 Task: Find a one-way flight from Augusta to Jacksonville for 2 adults in First class on May 3, and apply filters for price, time, and airlines.
Action: Mouse moved to (384, 344)
Screenshot: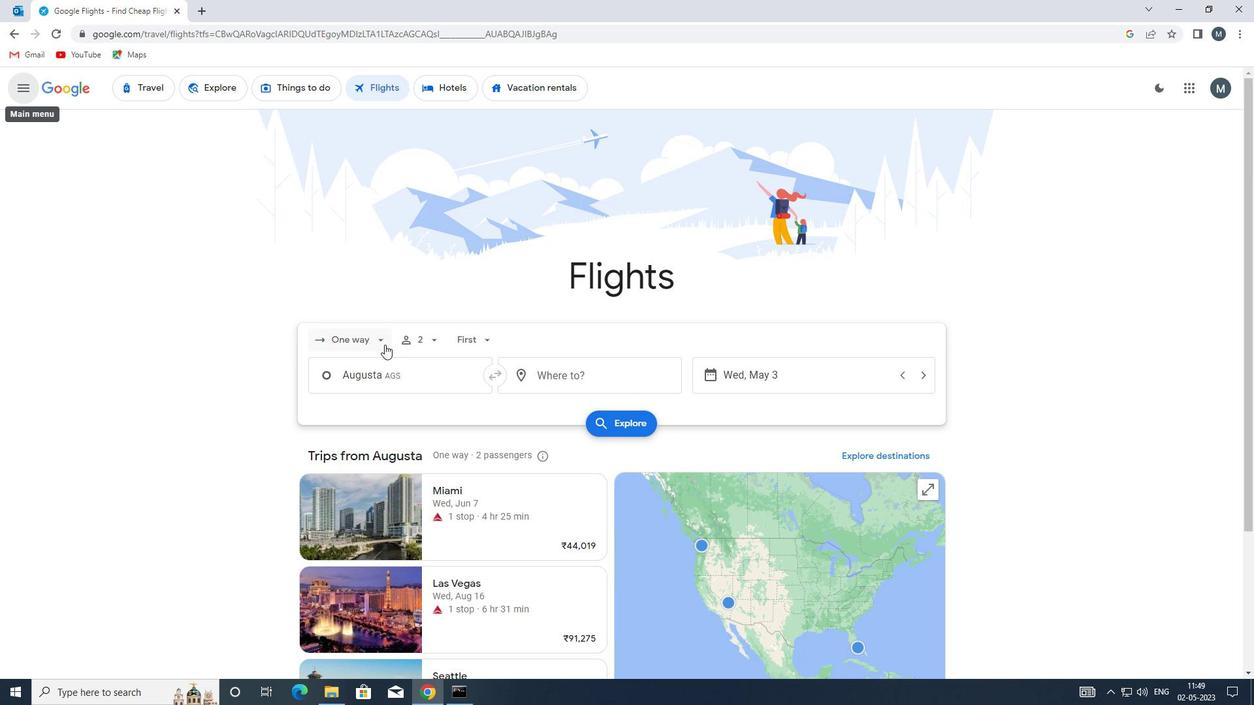 
Action: Mouse pressed left at (384, 344)
Screenshot: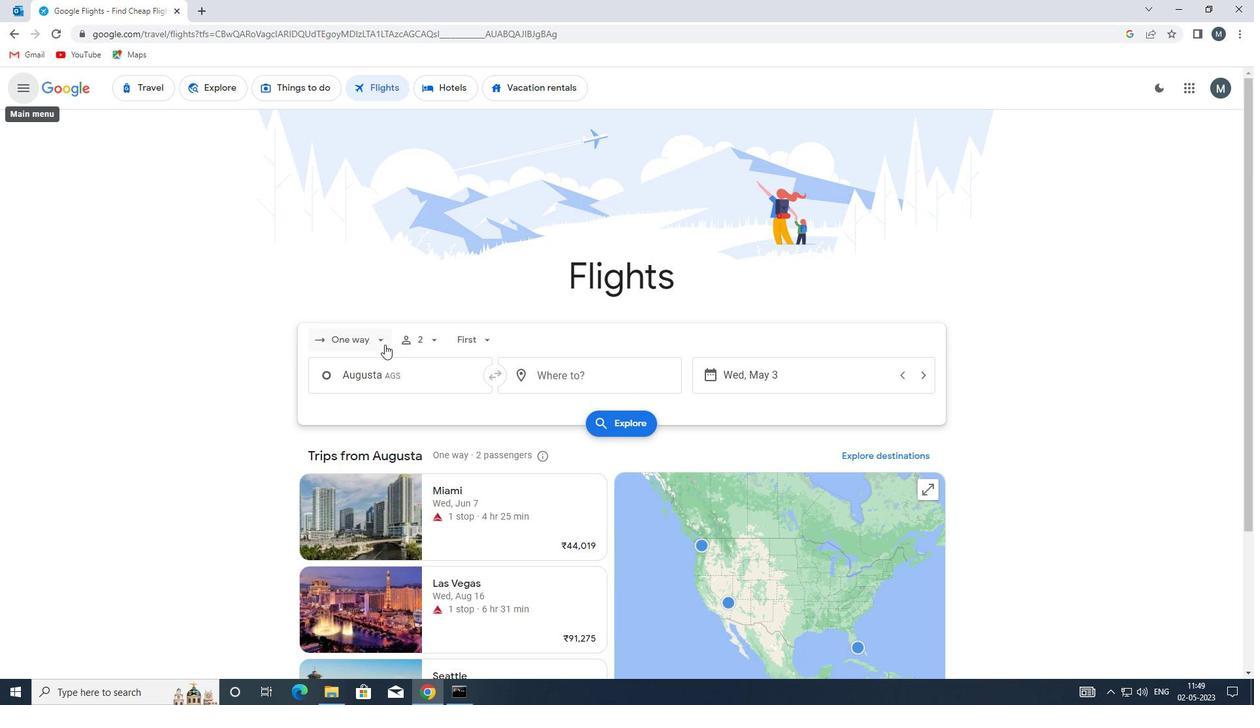 
Action: Mouse moved to (392, 403)
Screenshot: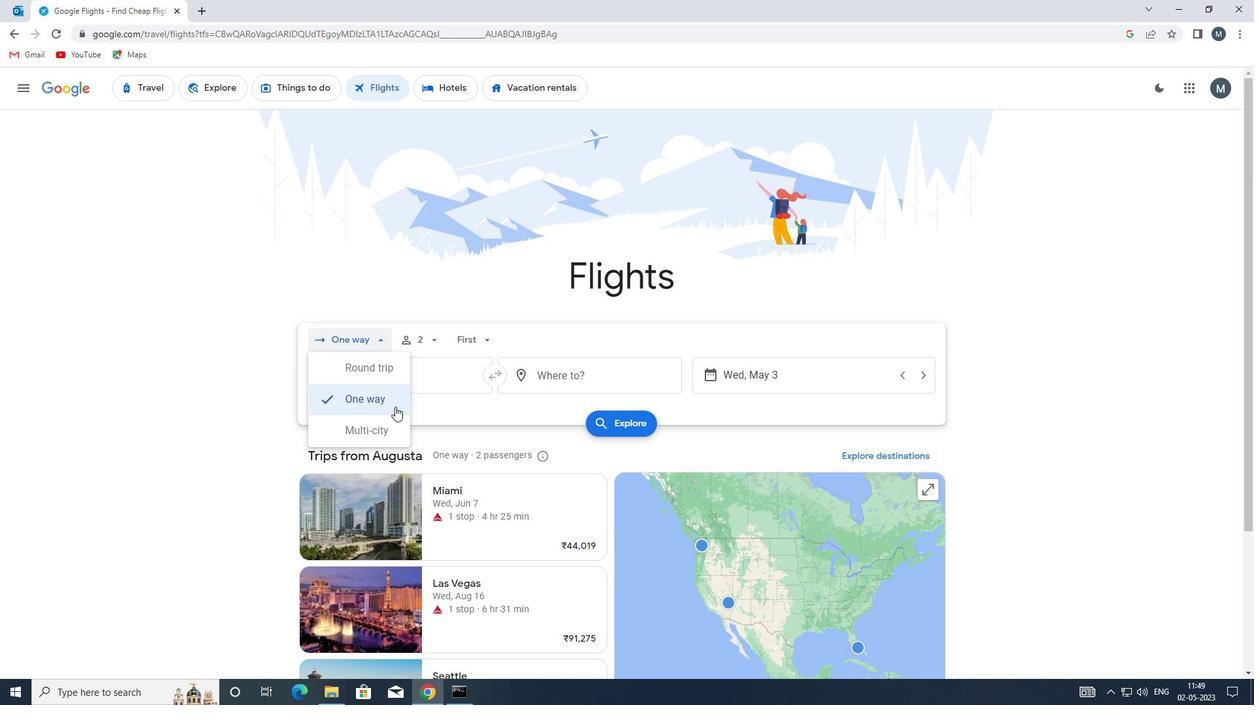 
Action: Mouse pressed left at (392, 403)
Screenshot: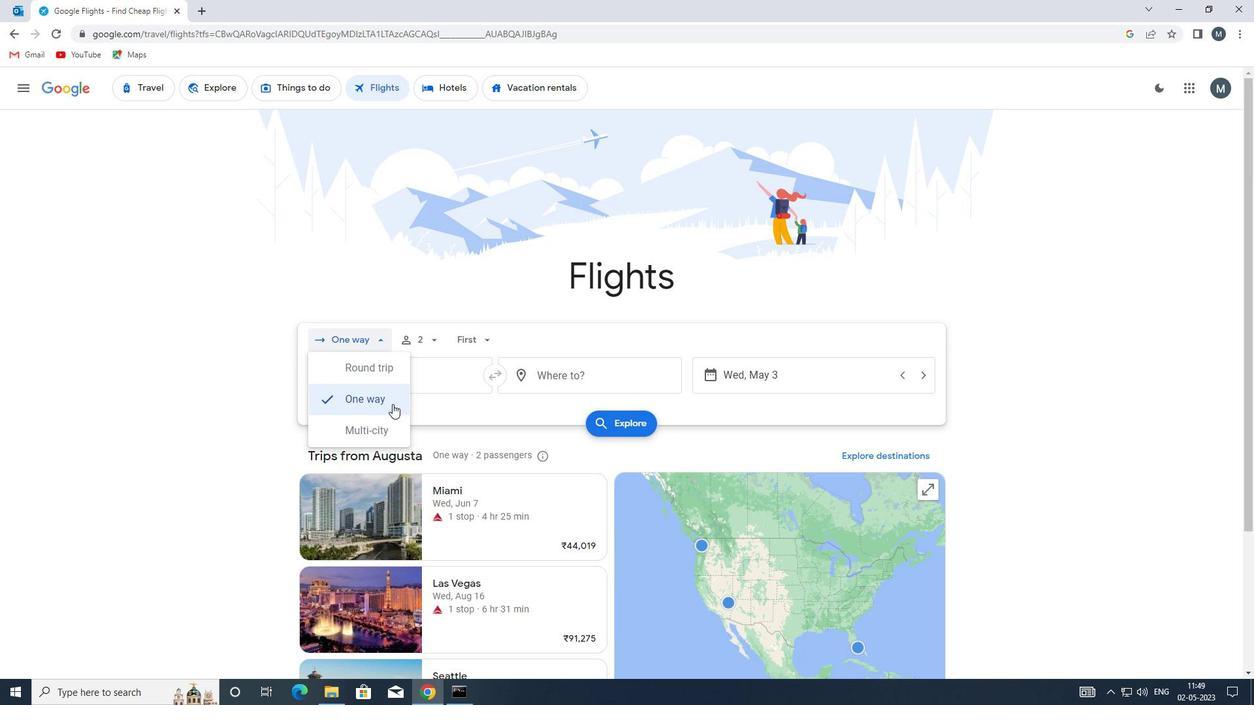 
Action: Mouse moved to (426, 344)
Screenshot: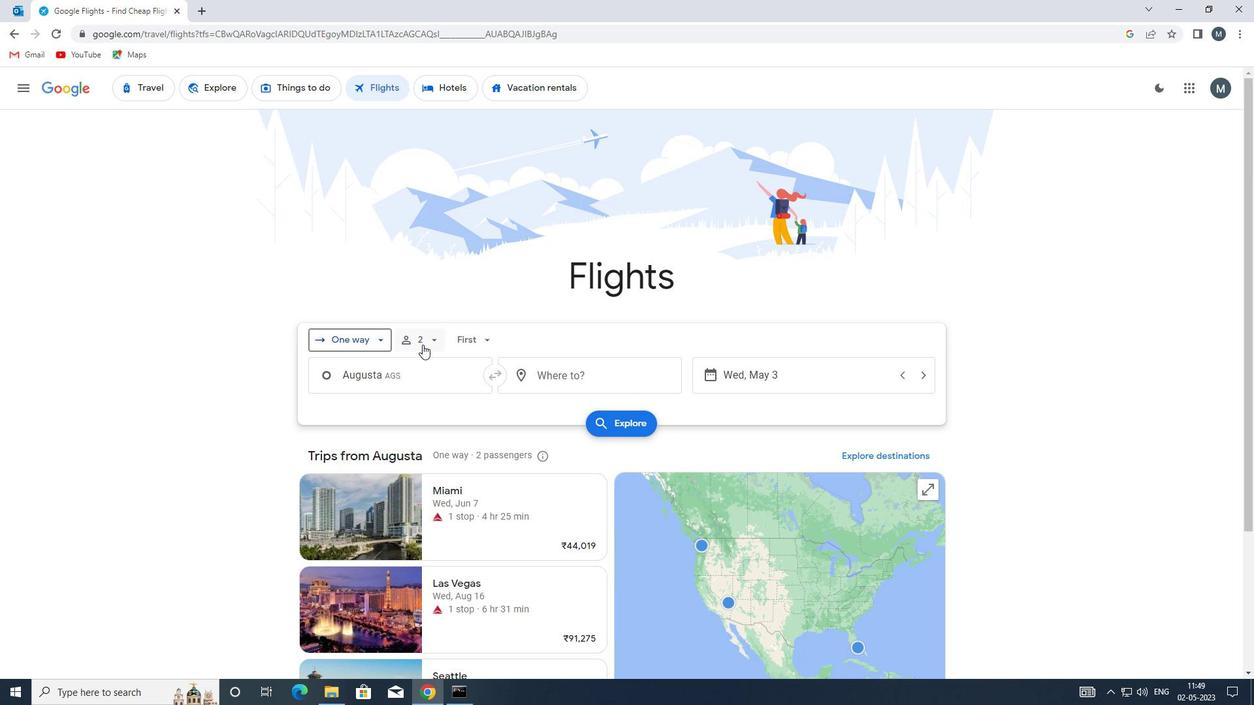 
Action: Mouse pressed left at (426, 344)
Screenshot: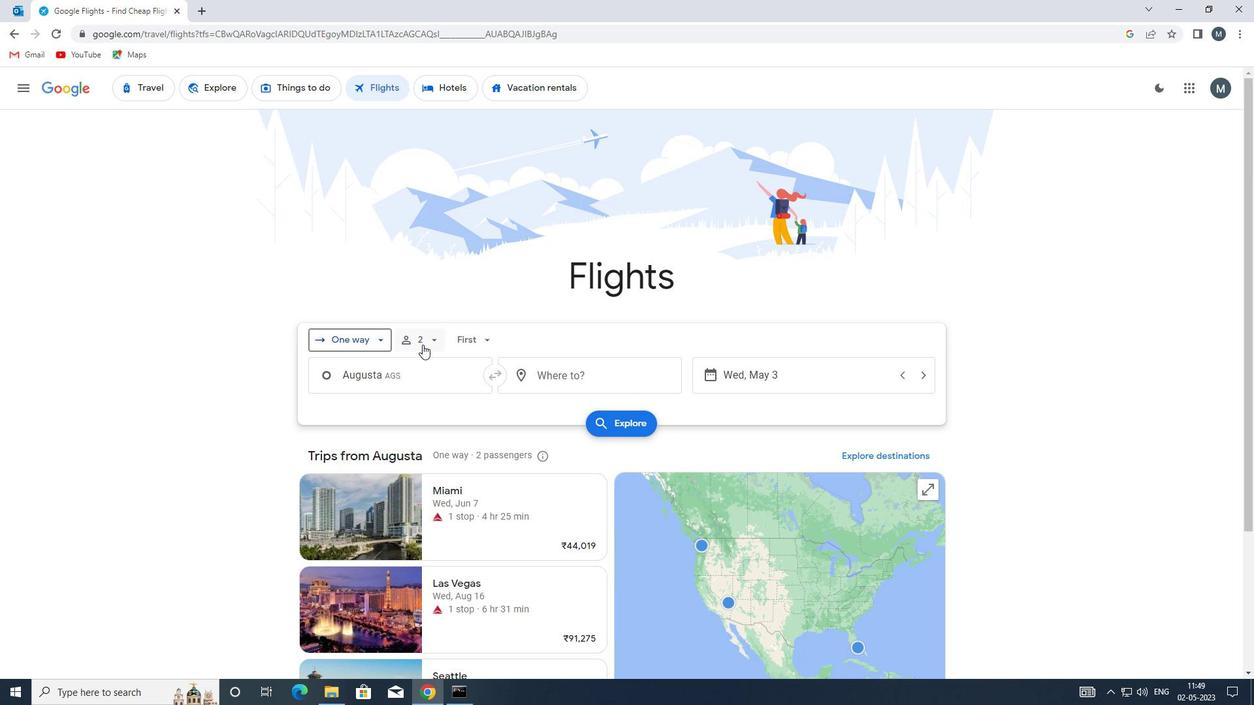 
Action: Mouse moved to (532, 376)
Screenshot: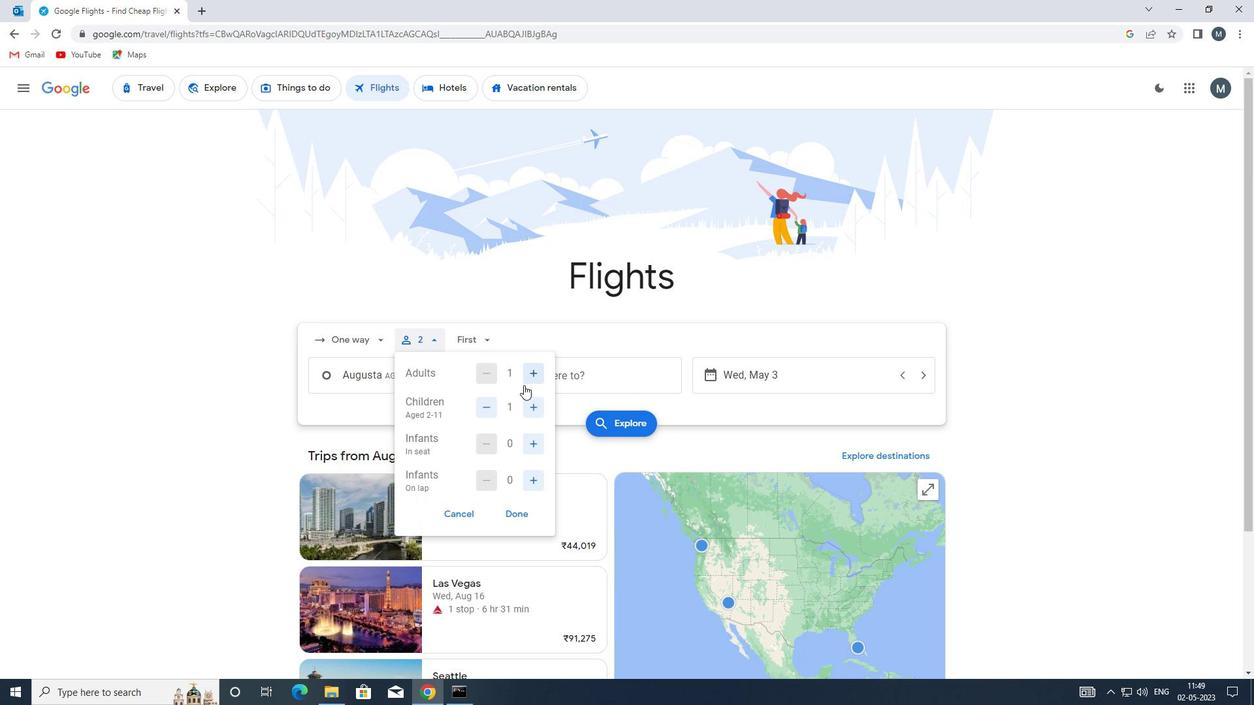 
Action: Mouse pressed left at (532, 376)
Screenshot: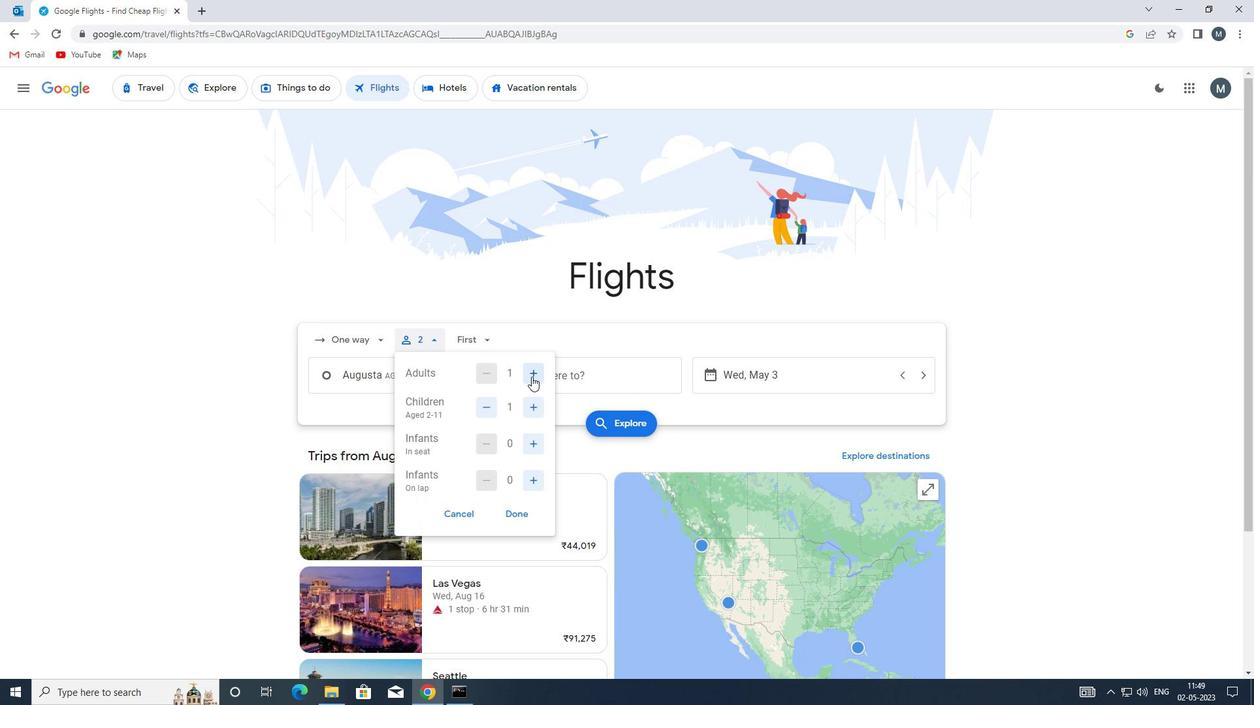 
Action: Mouse moved to (537, 409)
Screenshot: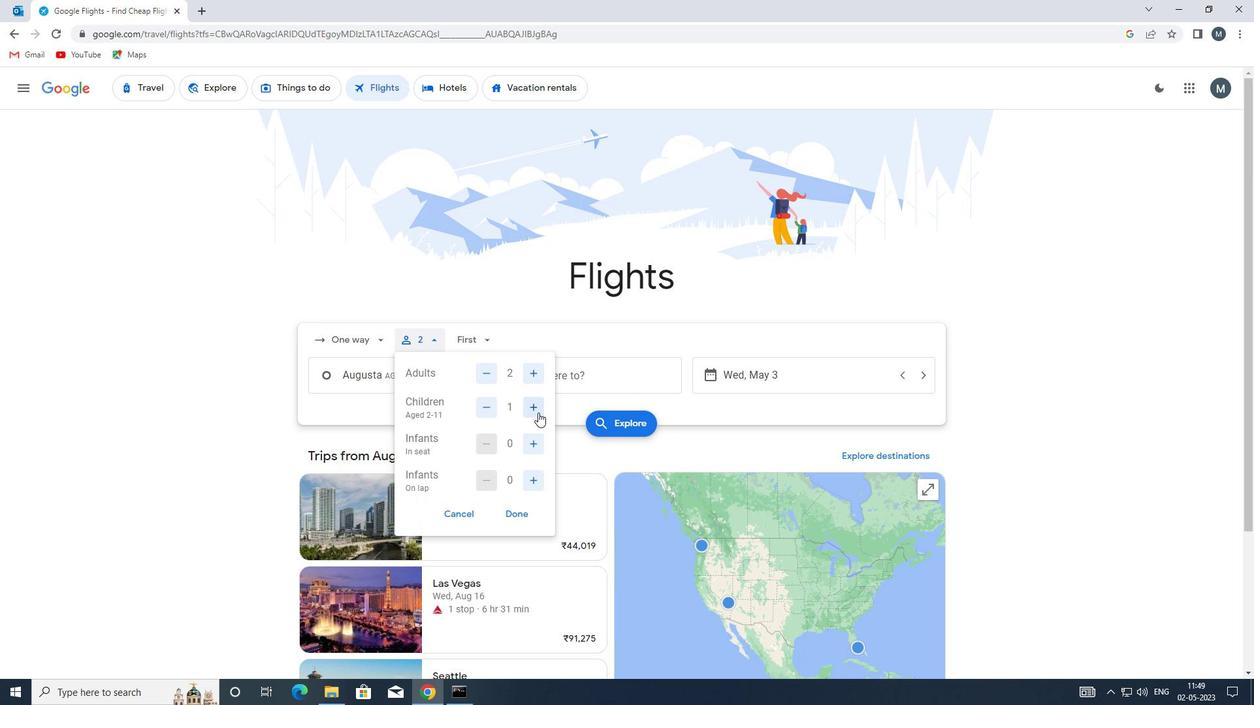 
Action: Mouse pressed left at (537, 409)
Screenshot: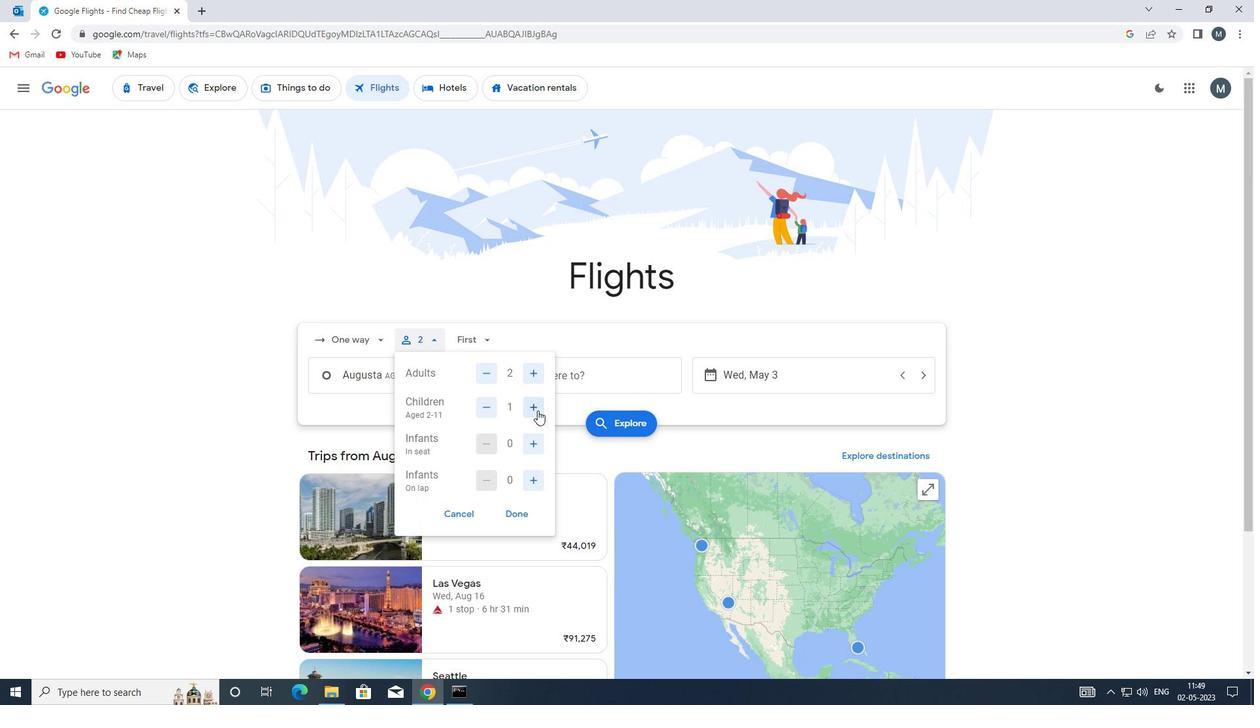 
Action: Mouse pressed left at (537, 409)
Screenshot: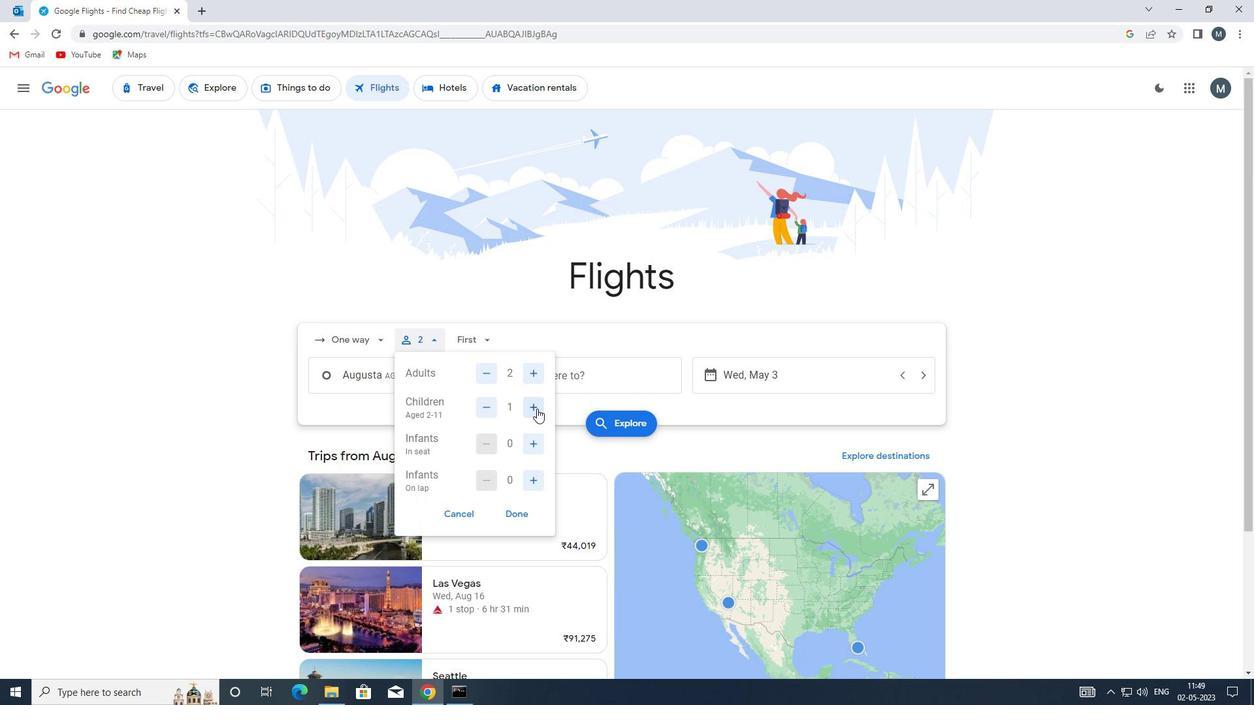 
Action: Mouse pressed left at (537, 409)
Screenshot: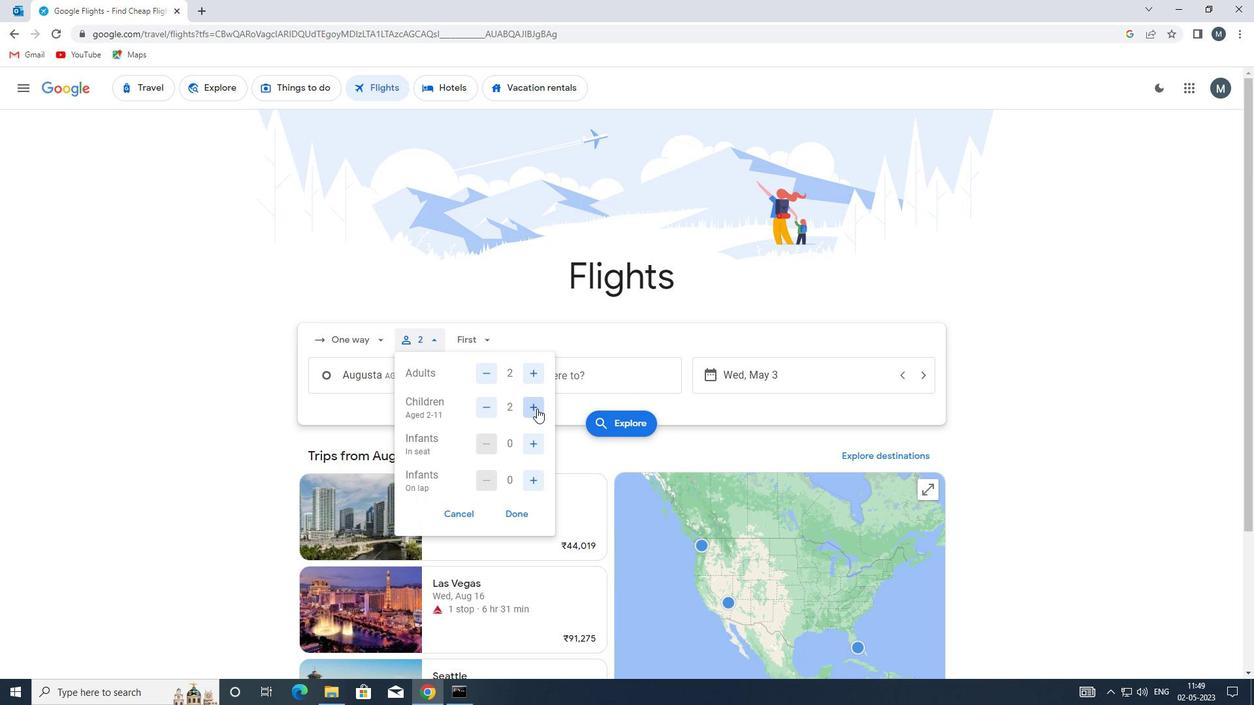 
Action: Mouse moved to (533, 480)
Screenshot: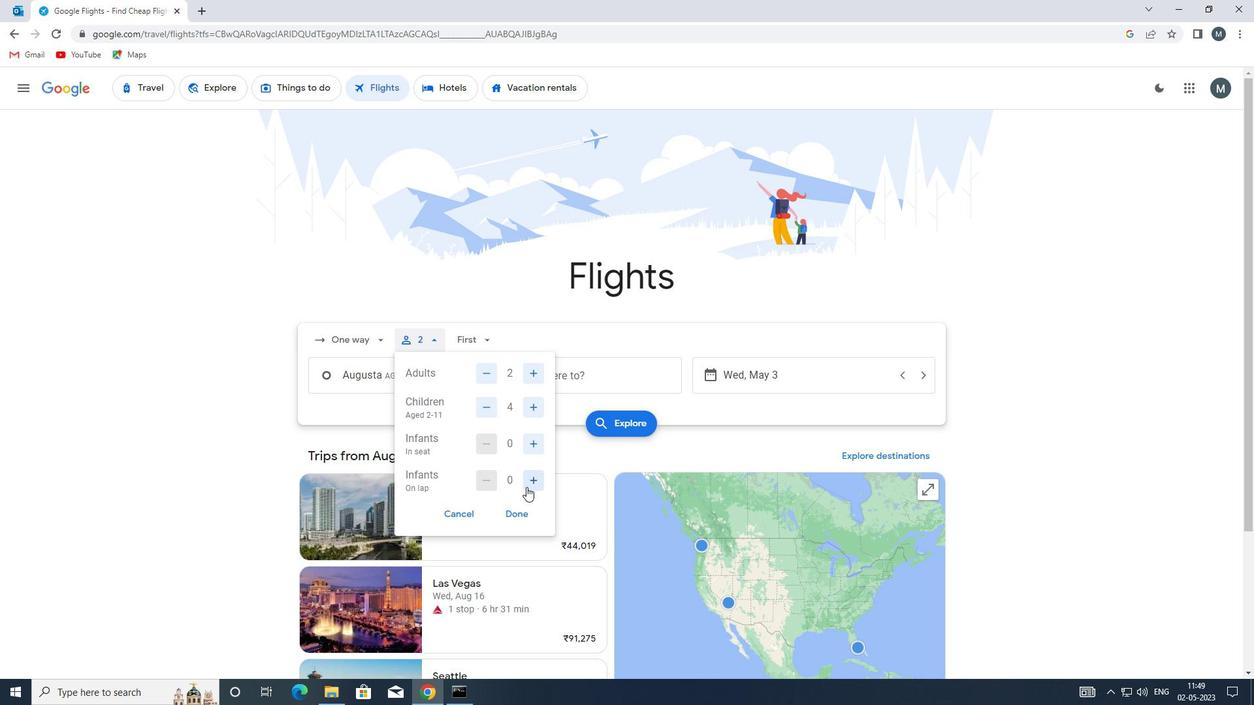 
Action: Mouse pressed left at (533, 480)
Screenshot: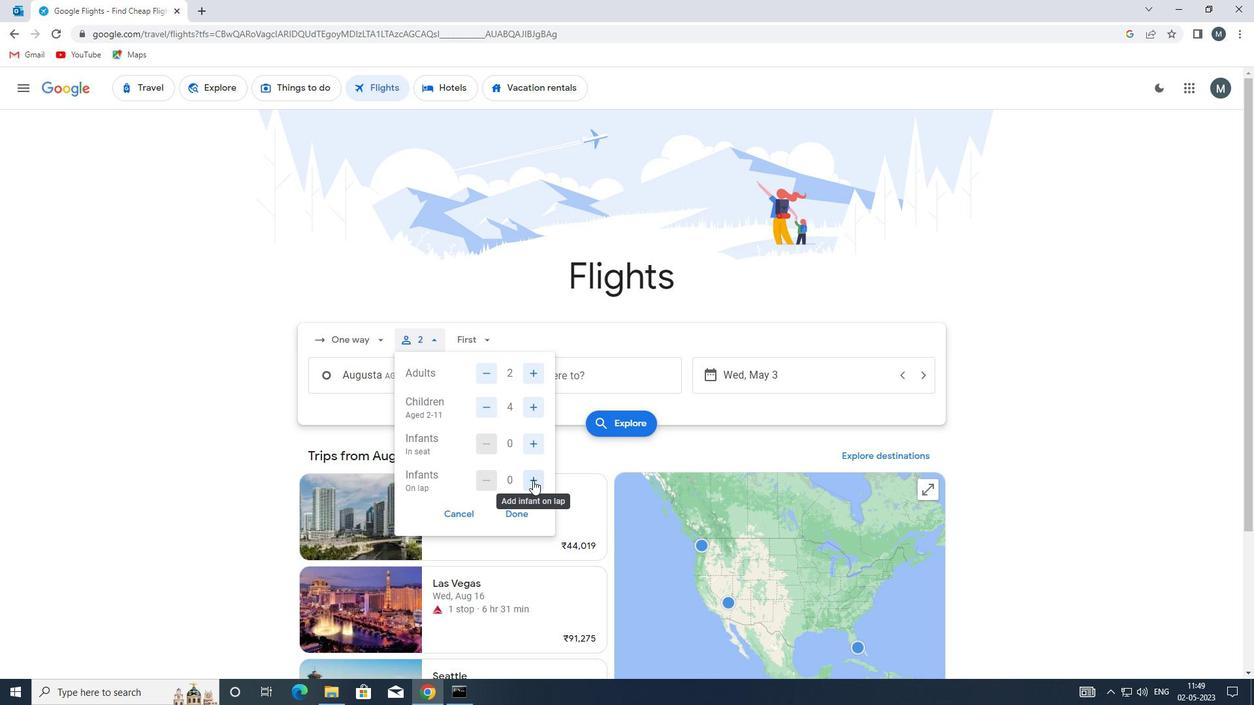 
Action: Mouse moved to (518, 514)
Screenshot: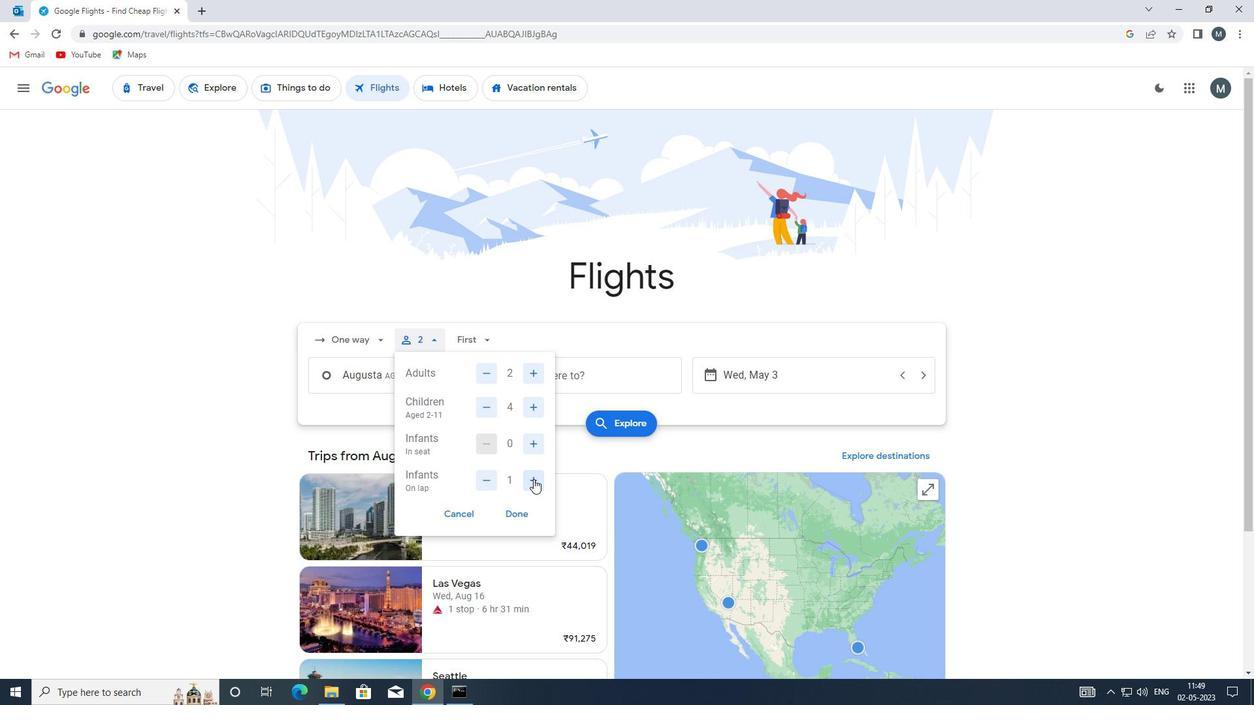 
Action: Mouse pressed left at (518, 514)
Screenshot: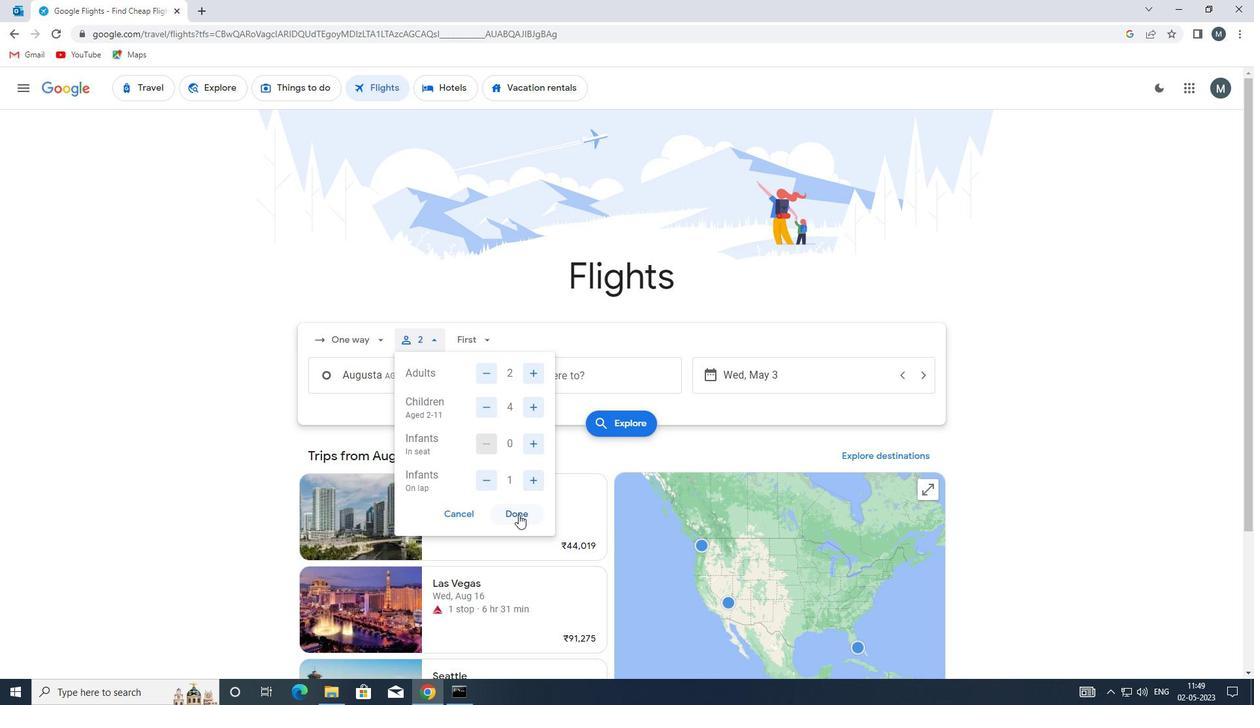 
Action: Mouse moved to (474, 334)
Screenshot: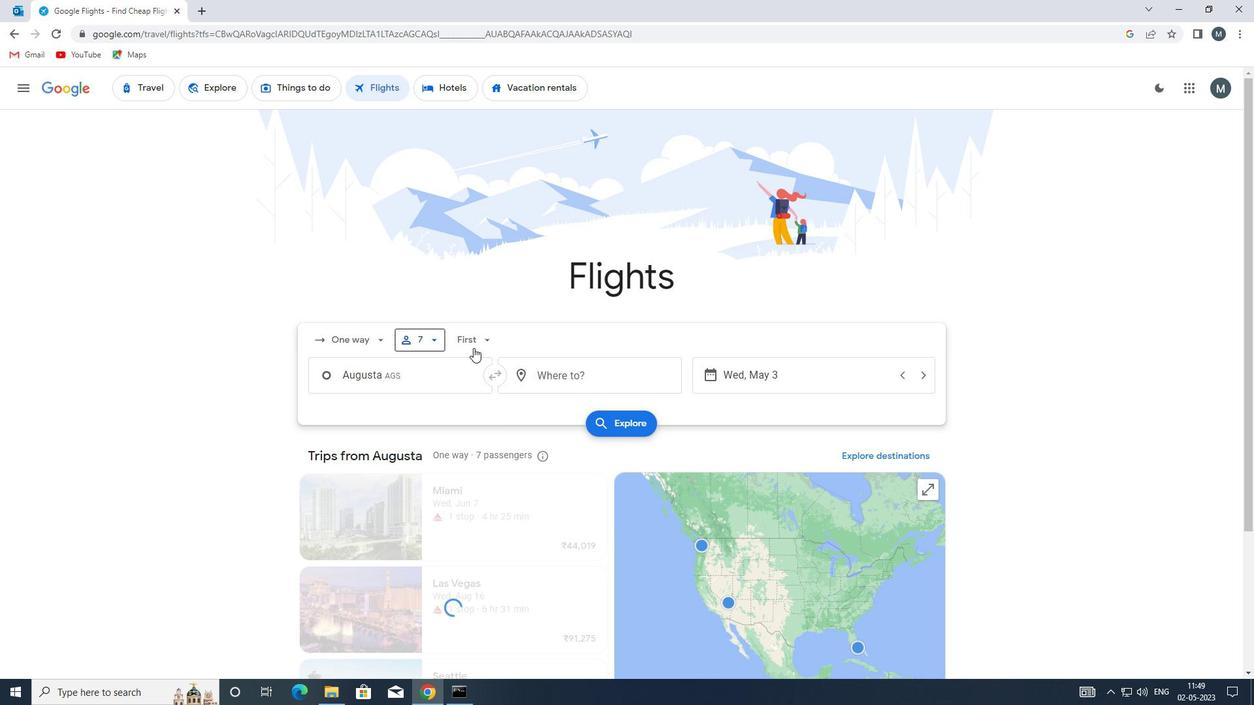 
Action: Mouse pressed left at (474, 334)
Screenshot: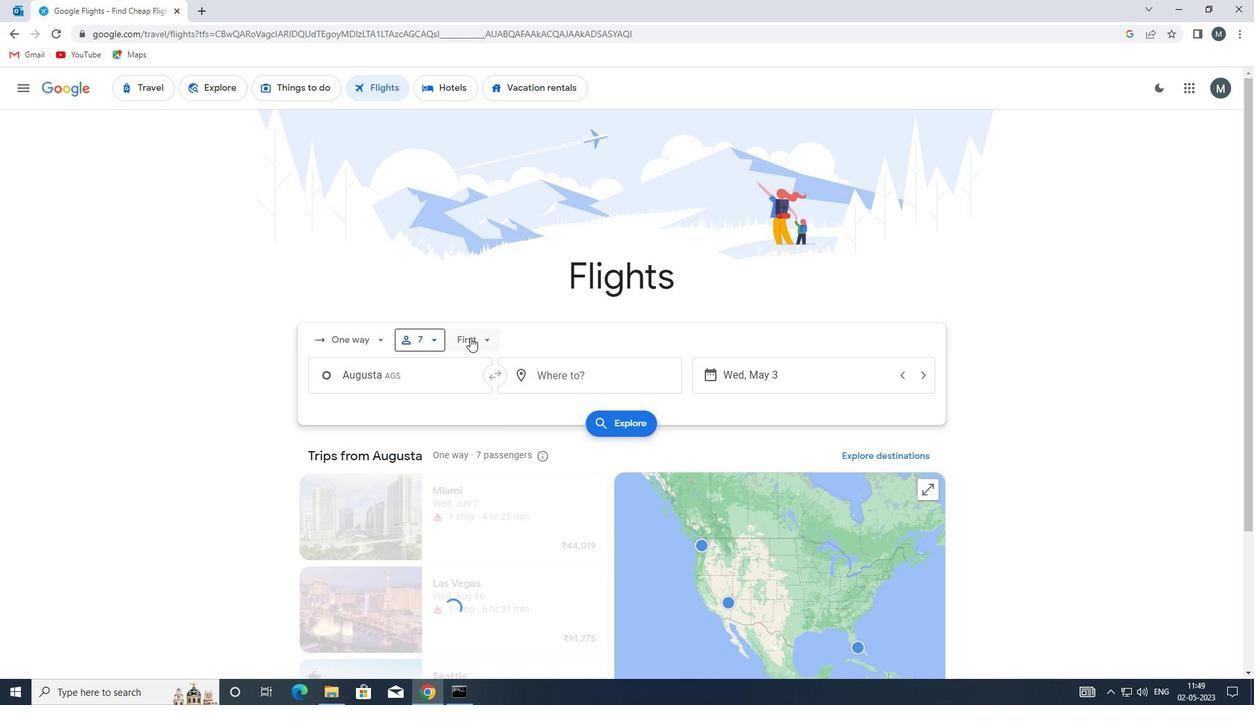 
Action: Mouse moved to (497, 435)
Screenshot: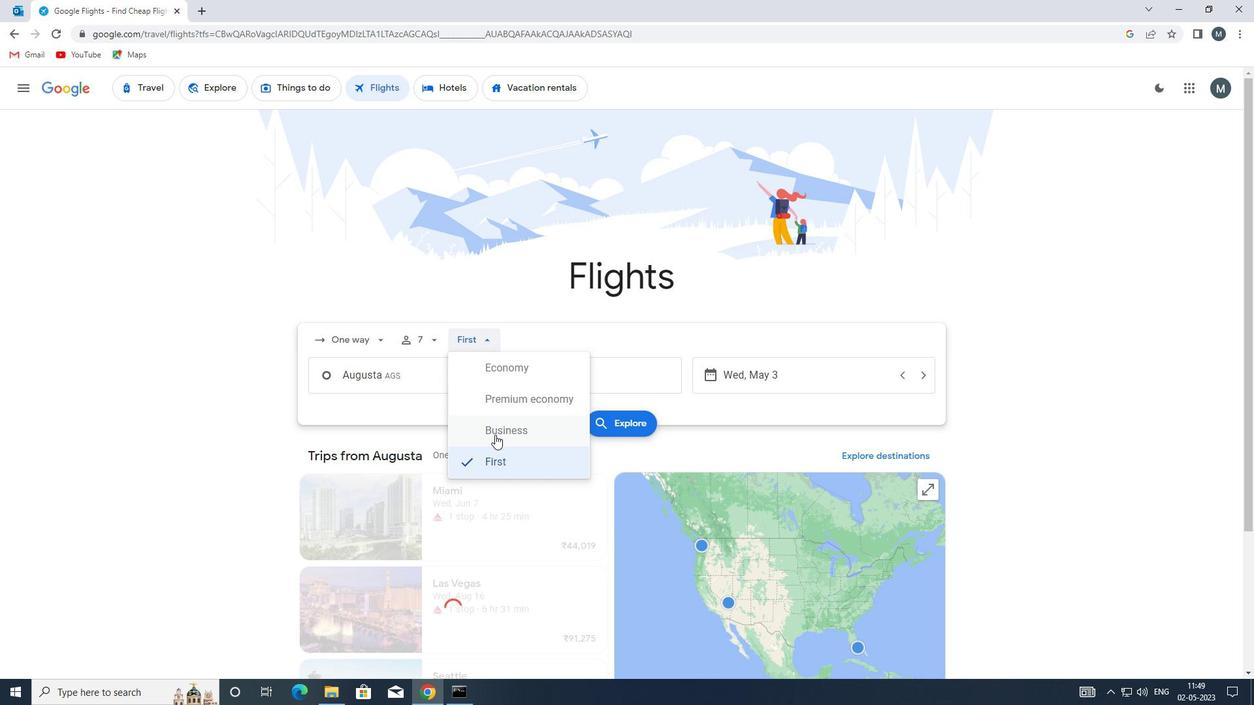 
Action: Mouse pressed left at (497, 435)
Screenshot: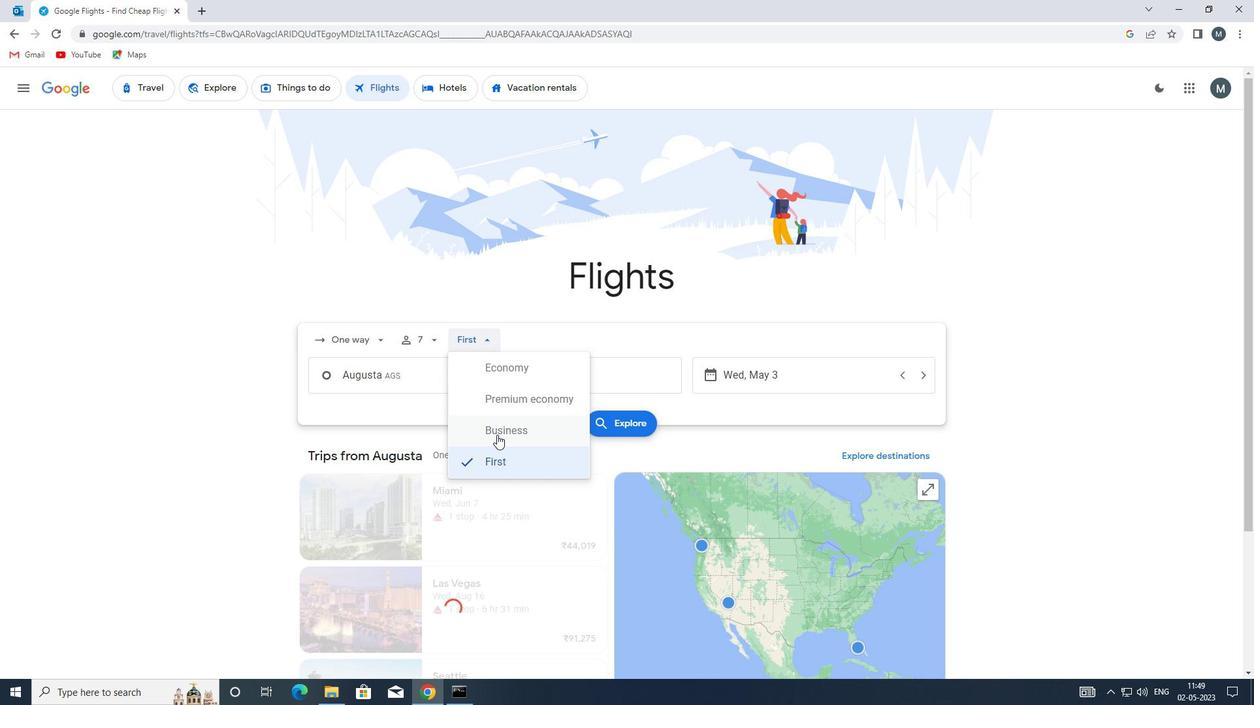
Action: Mouse moved to (423, 376)
Screenshot: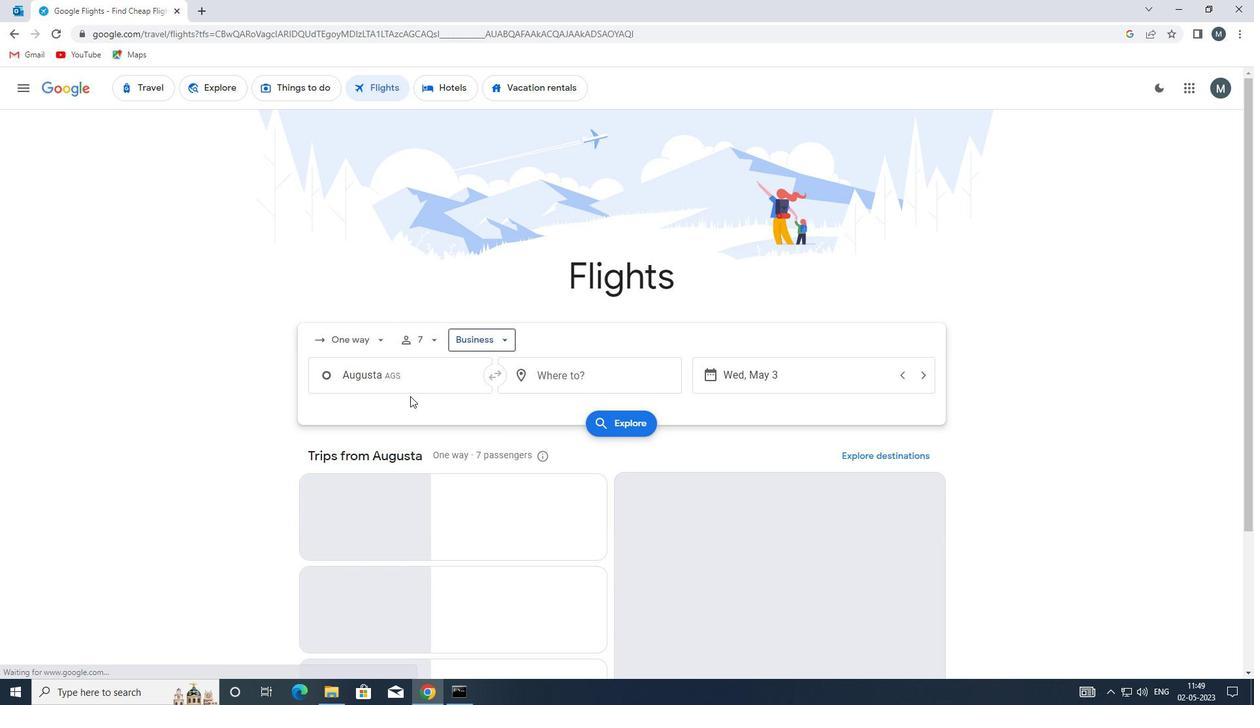 
Action: Mouse pressed left at (423, 376)
Screenshot: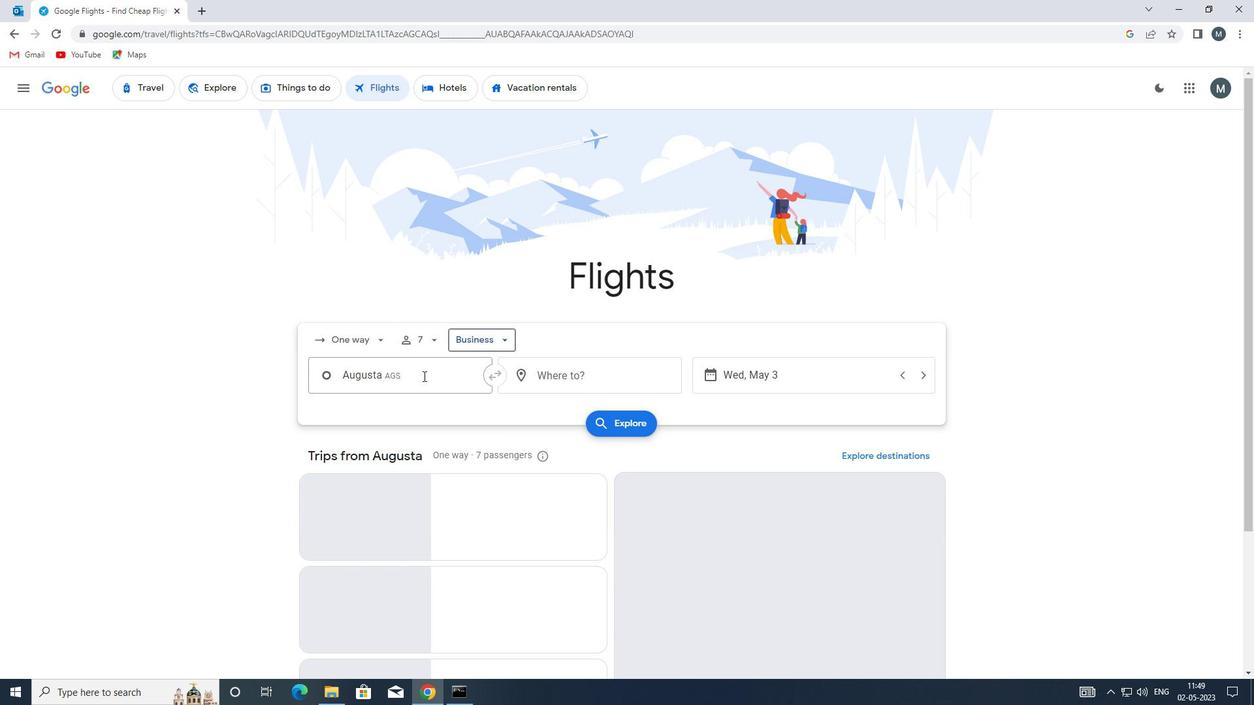 
Action: Key pressed <Key.enter>
Screenshot: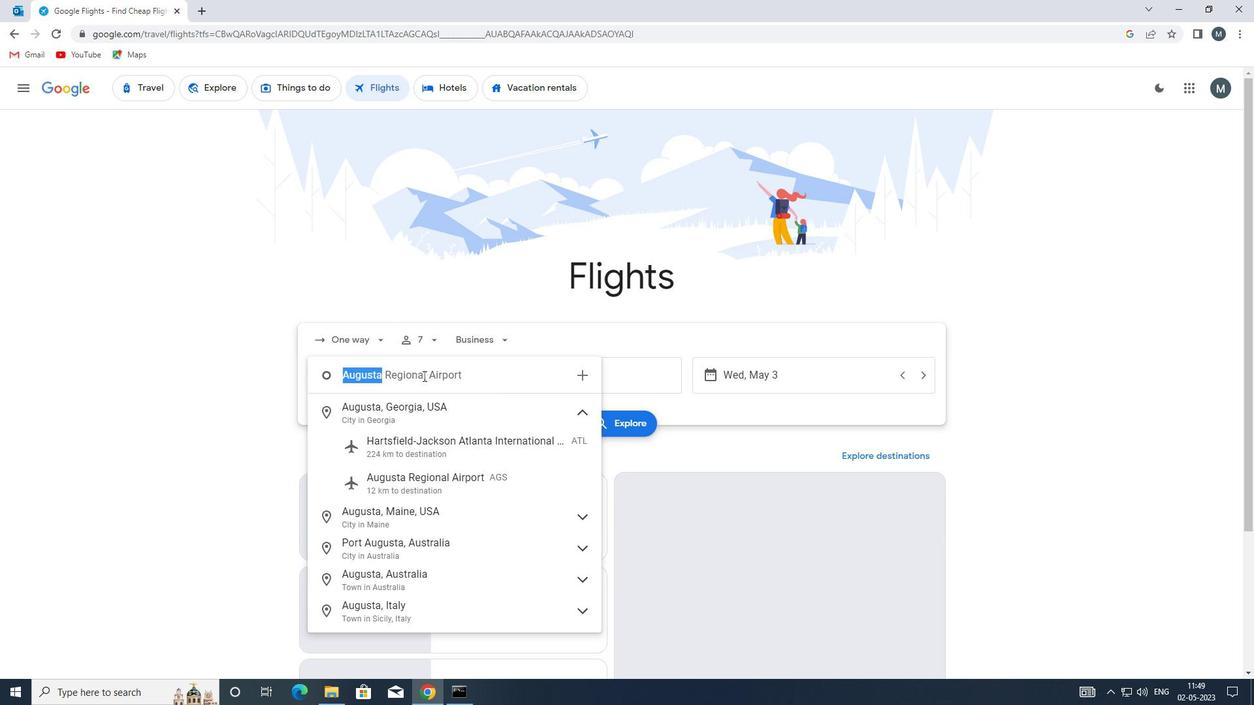 
Action: Mouse moved to (548, 382)
Screenshot: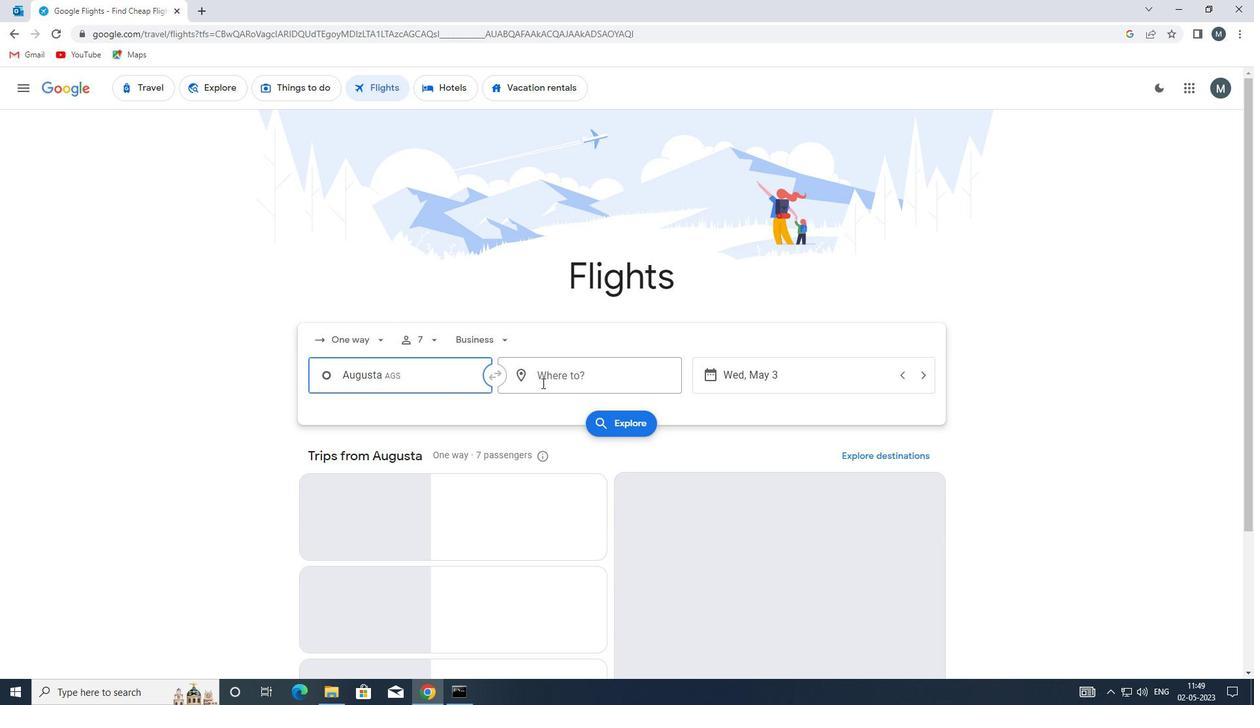 
Action: Mouse pressed left at (548, 382)
Screenshot: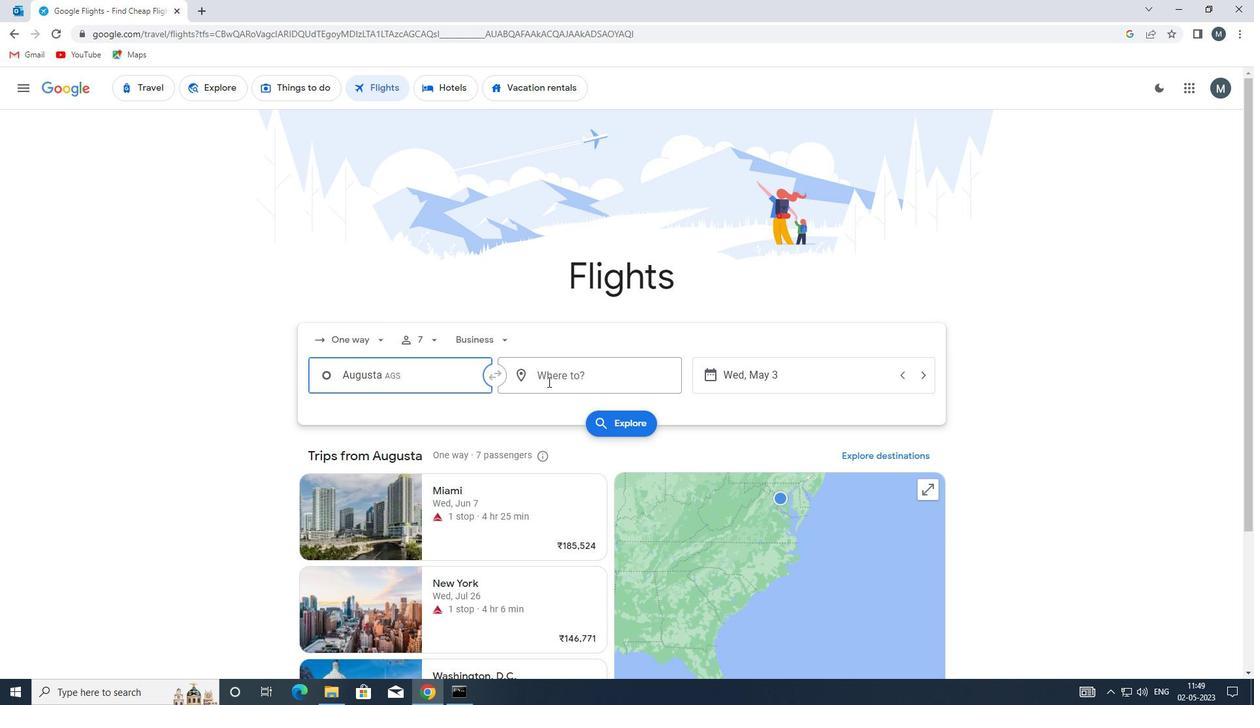 
Action: Mouse moved to (548, 380)
Screenshot: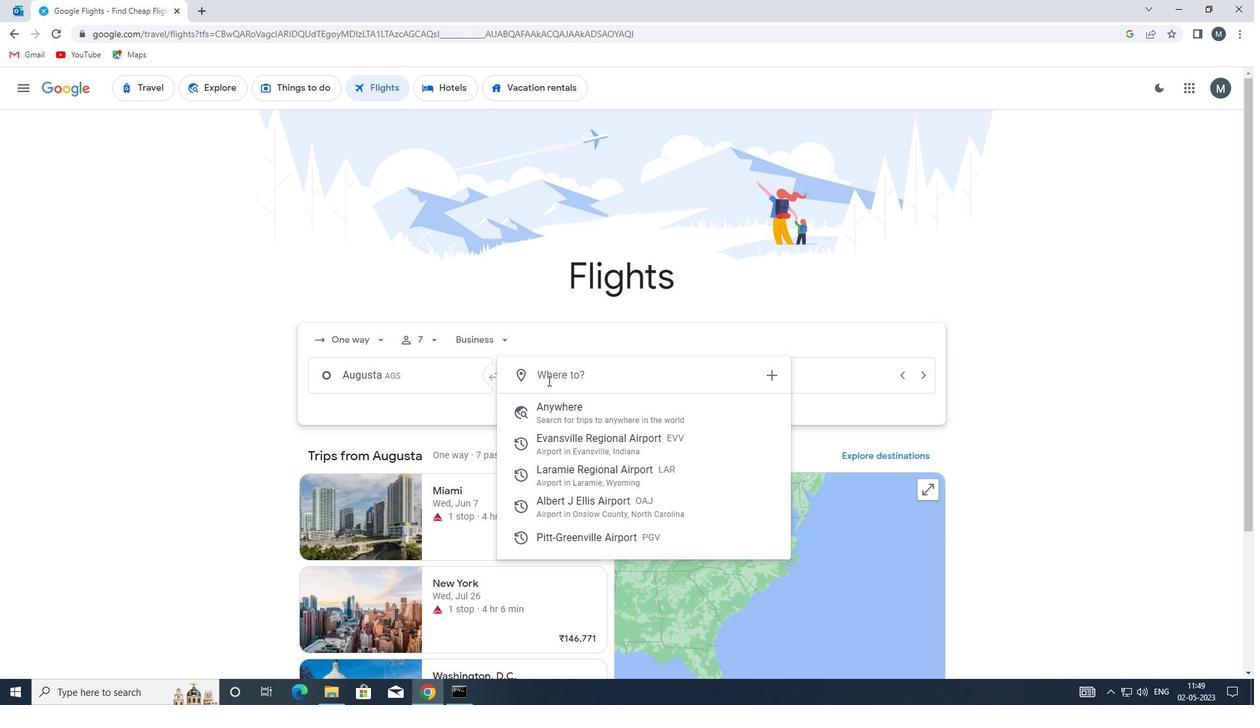 
Action: Key pressed oaj
Screenshot: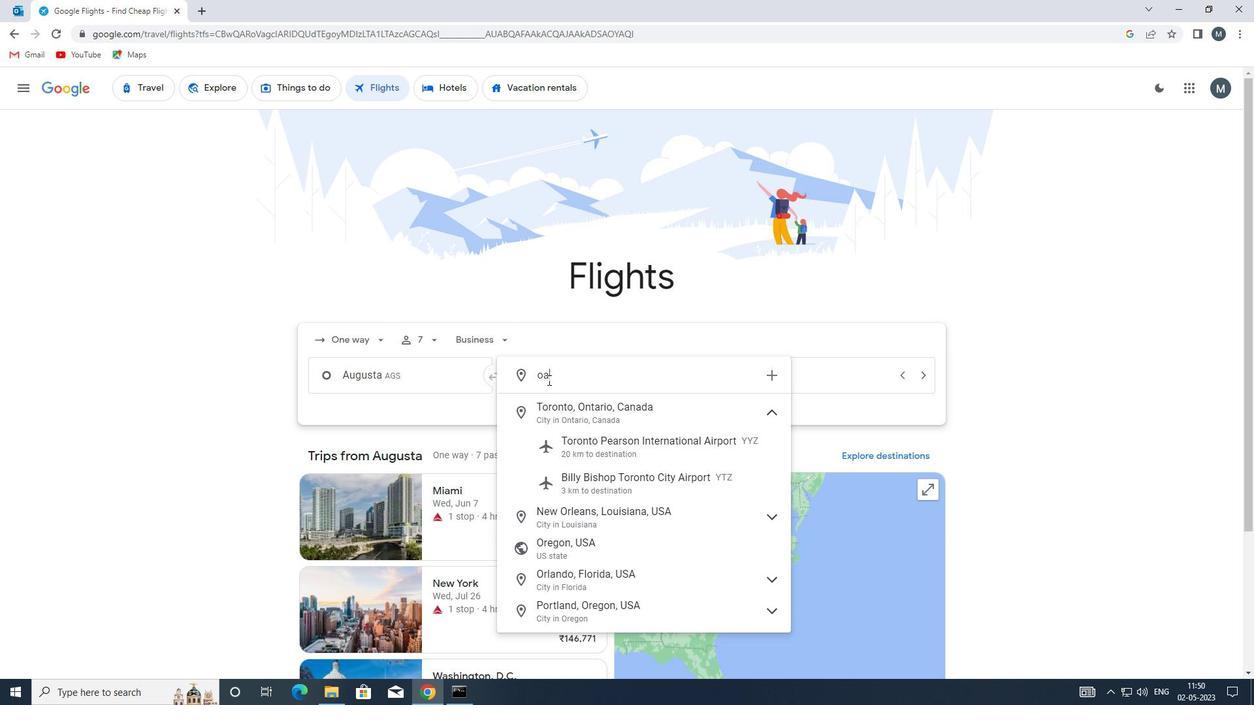 
Action: Mouse moved to (577, 412)
Screenshot: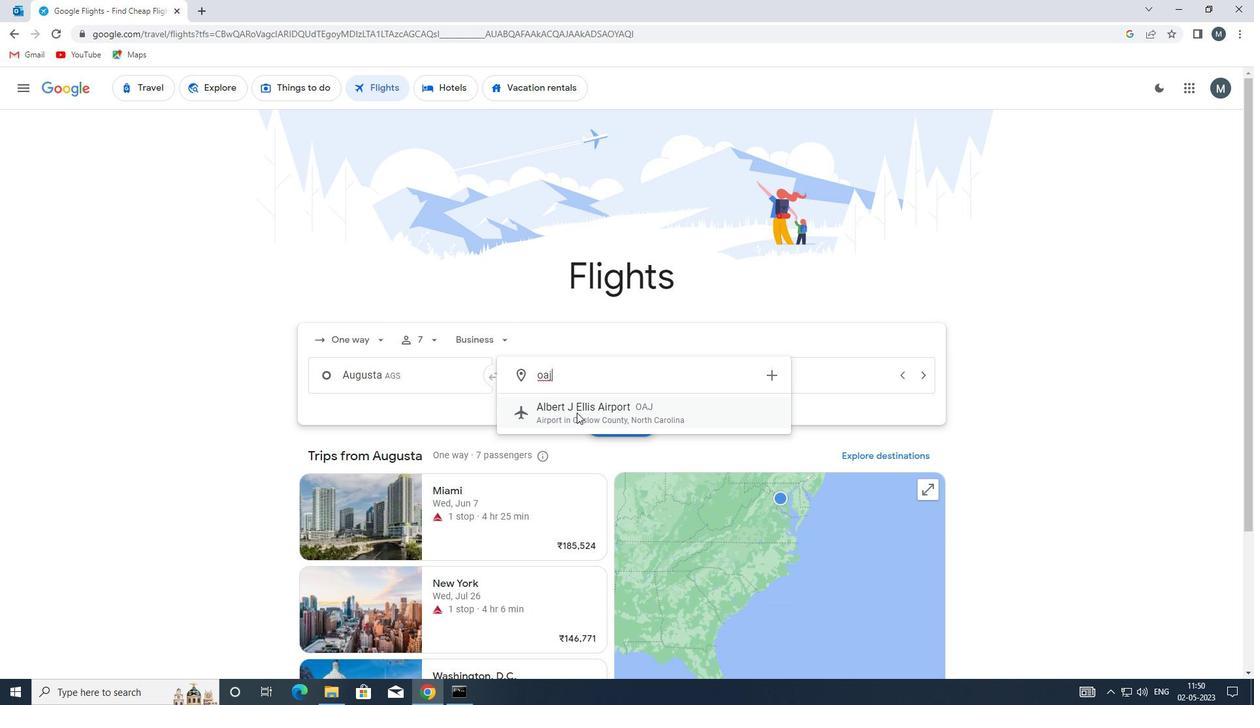 
Action: Mouse pressed left at (577, 412)
Screenshot: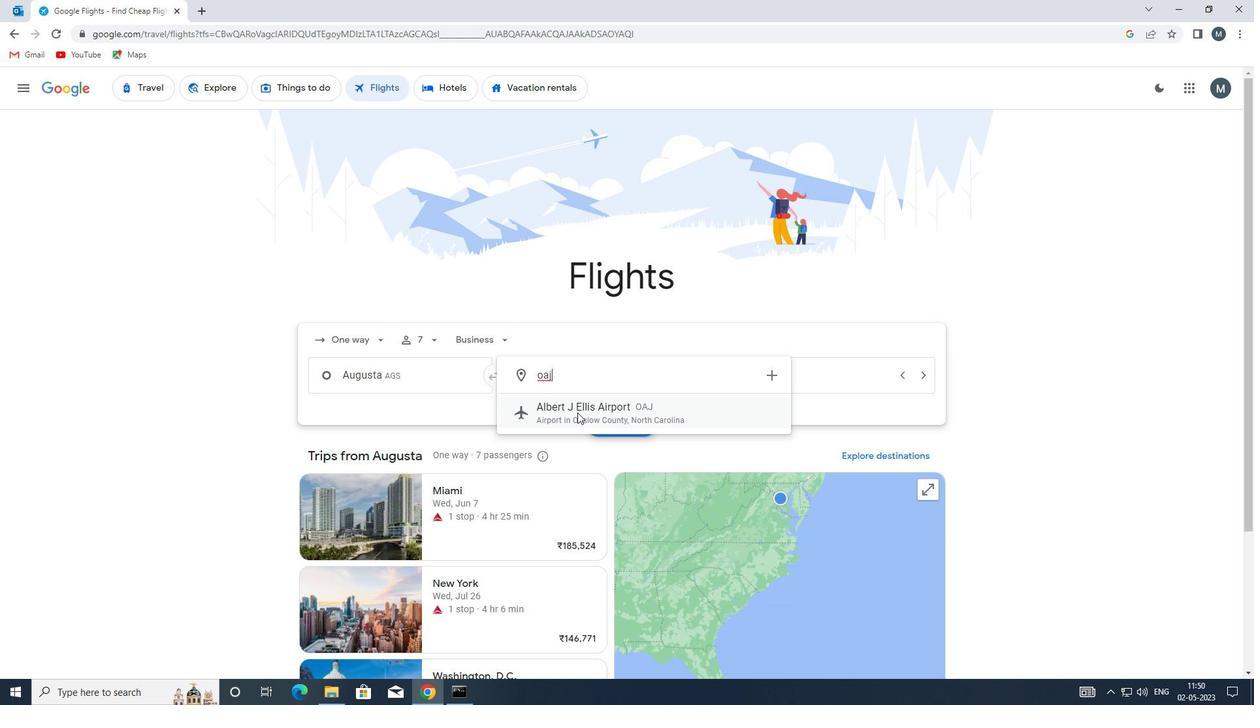 
Action: Mouse moved to (739, 381)
Screenshot: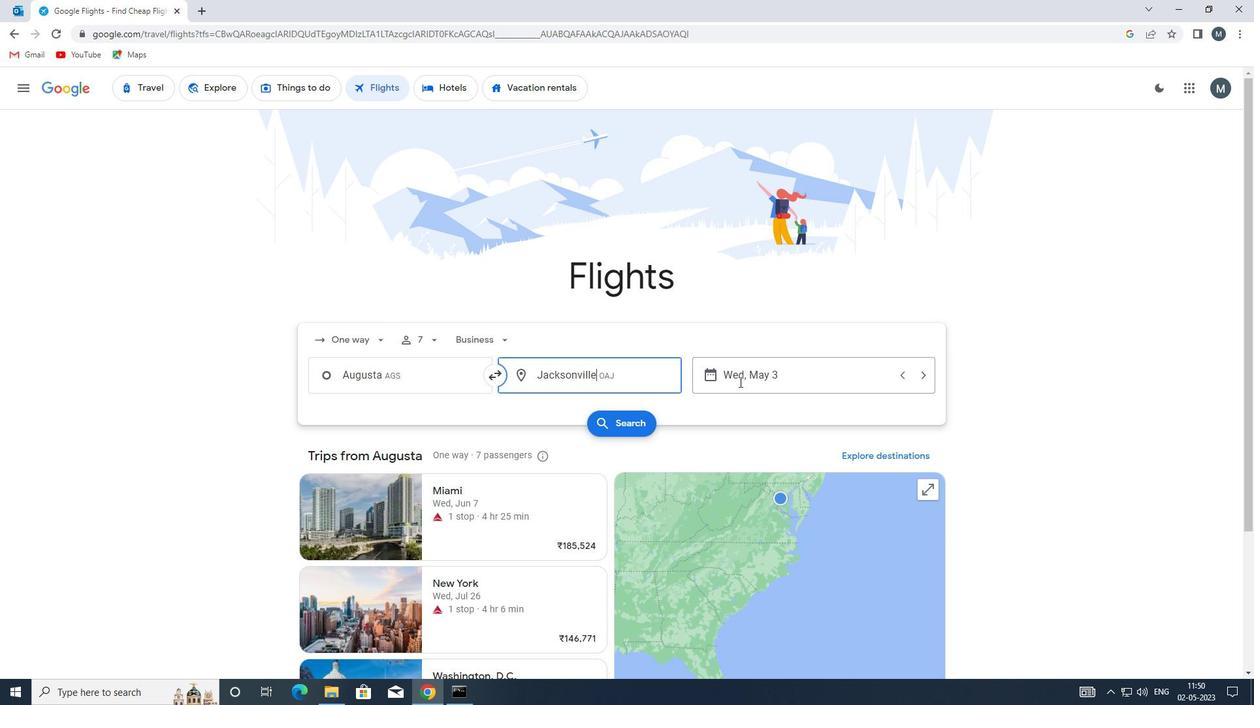 
Action: Mouse pressed left at (739, 381)
Screenshot: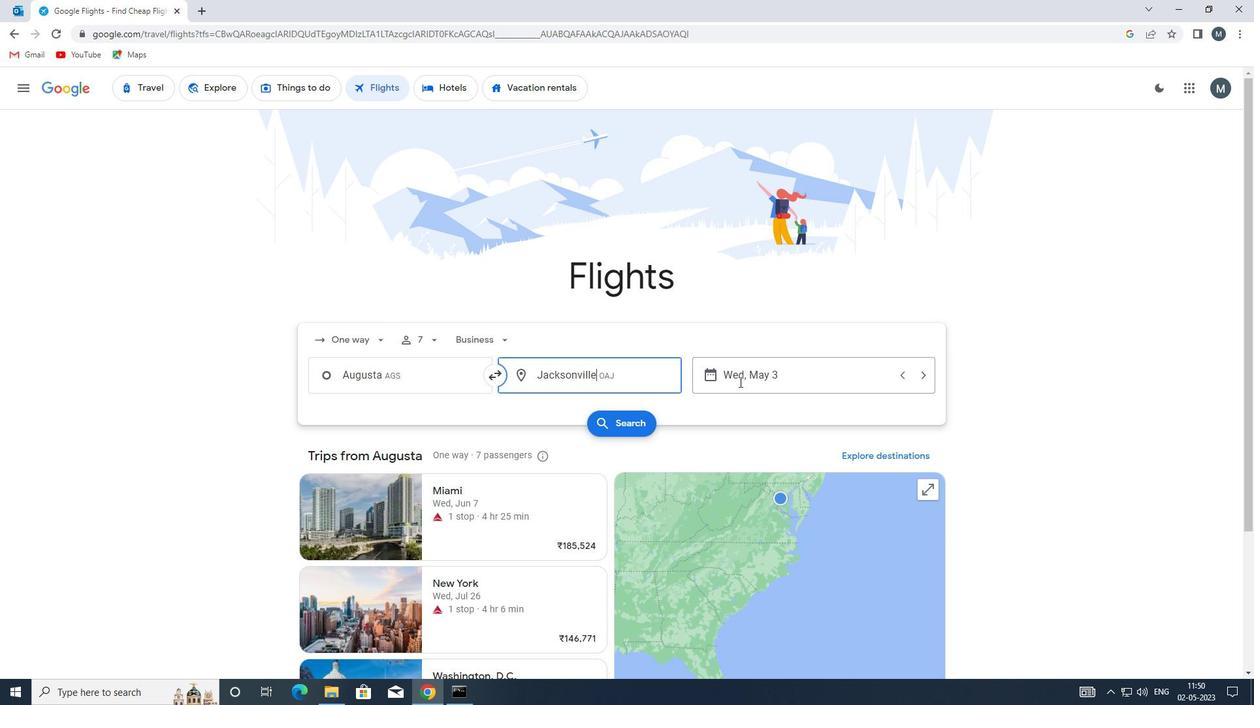 
Action: Mouse moved to (558, 444)
Screenshot: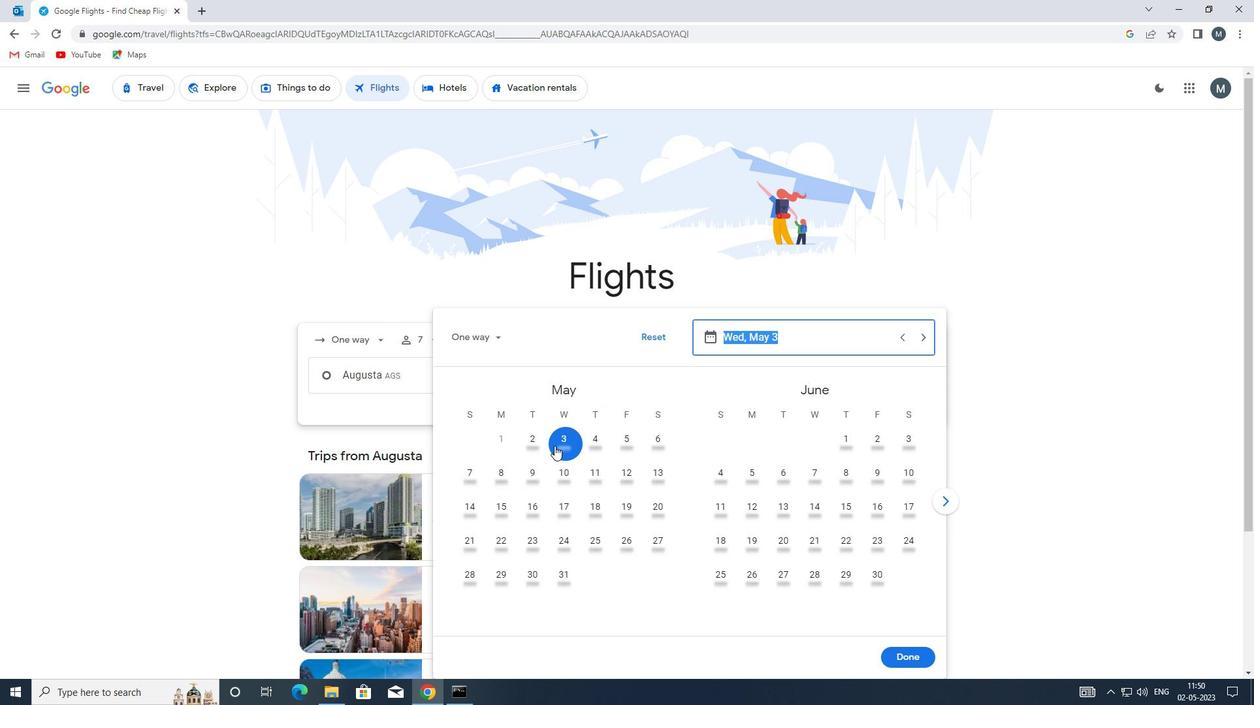 
Action: Mouse pressed left at (558, 444)
Screenshot: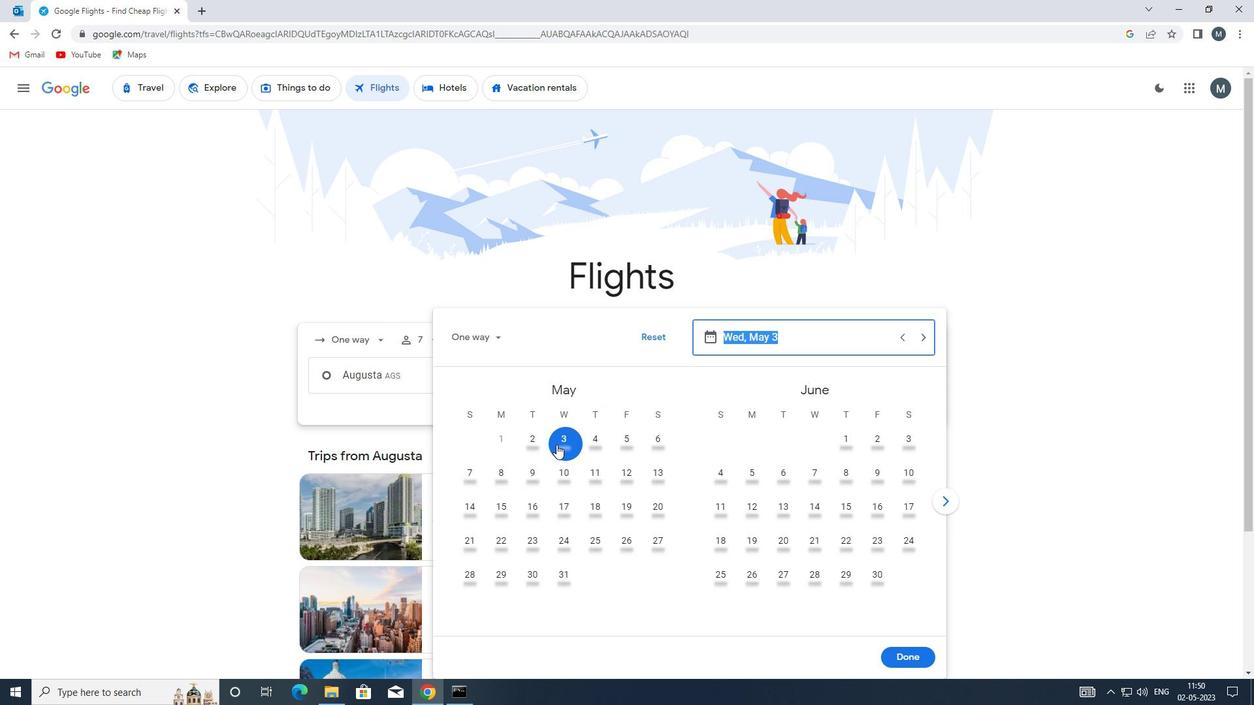 
Action: Mouse moved to (922, 650)
Screenshot: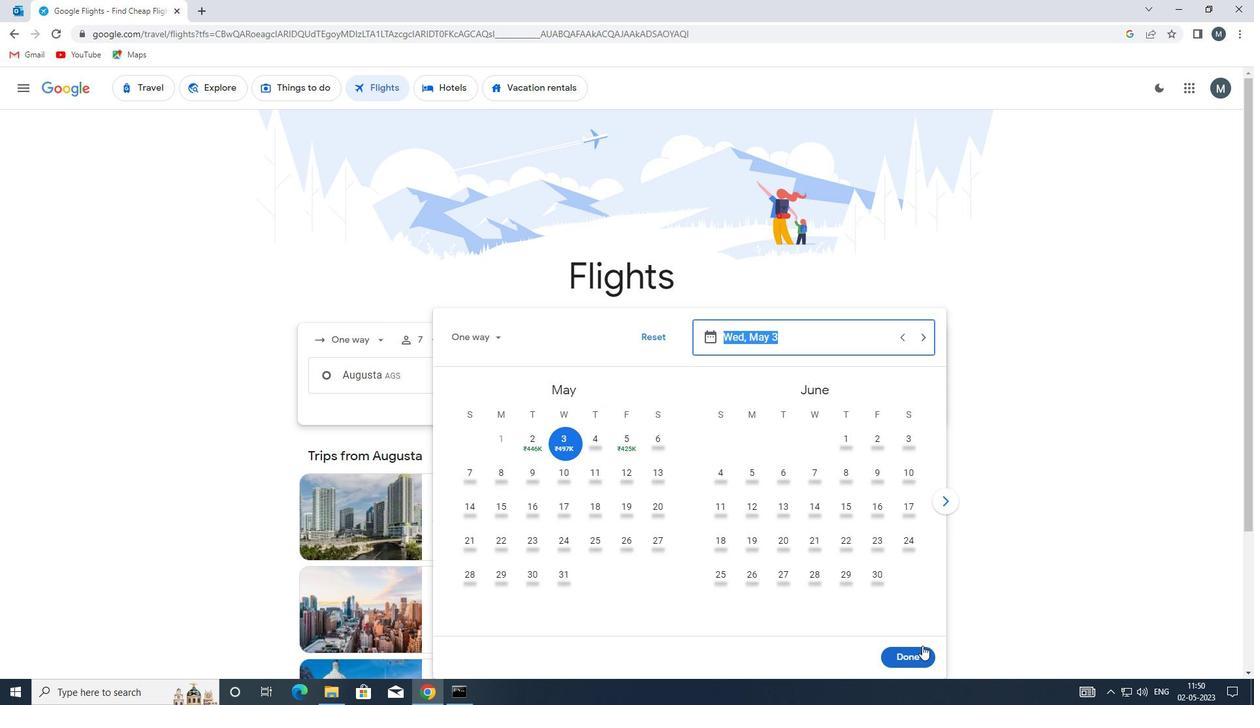 
Action: Mouse pressed left at (922, 650)
Screenshot: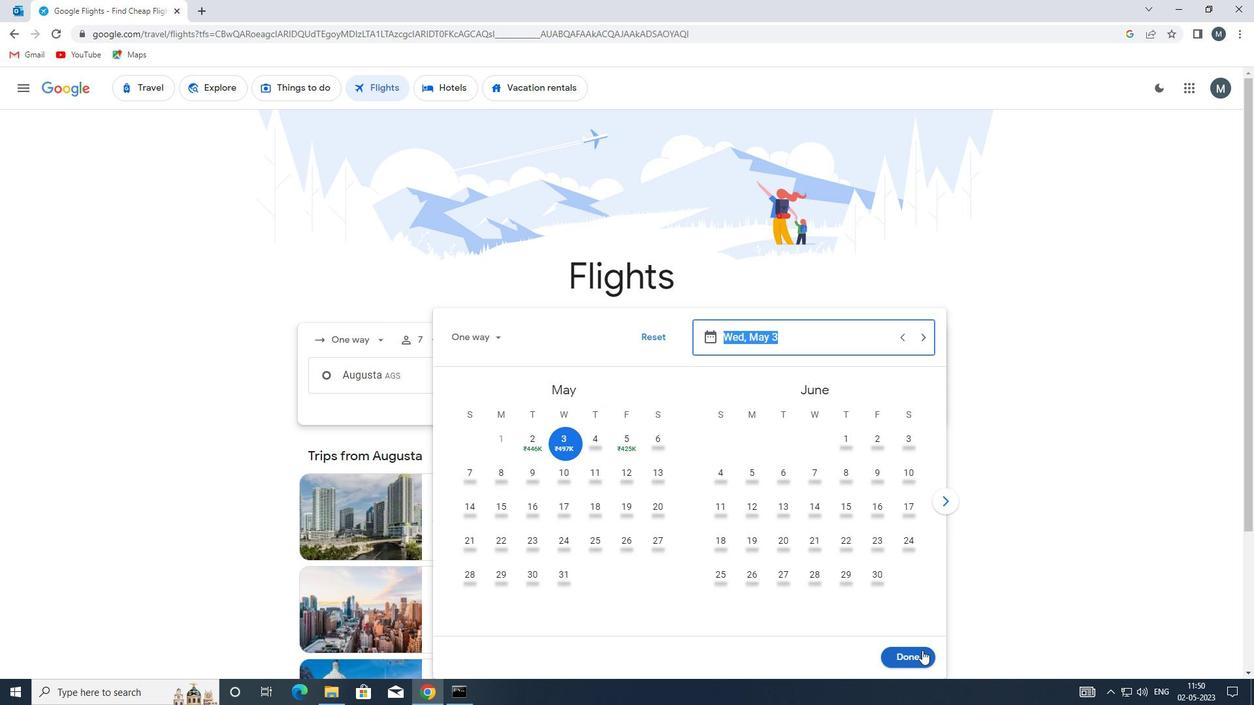 
Action: Mouse moved to (616, 425)
Screenshot: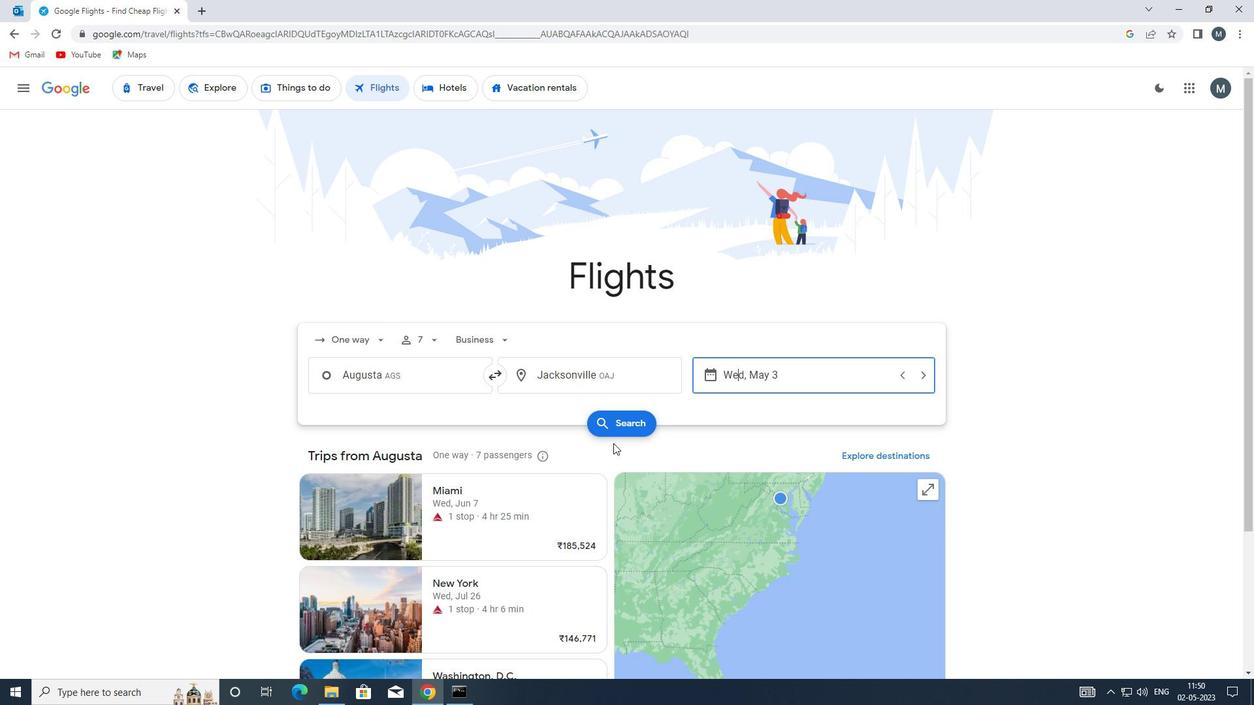 
Action: Mouse pressed left at (616, 425)
Screenshot: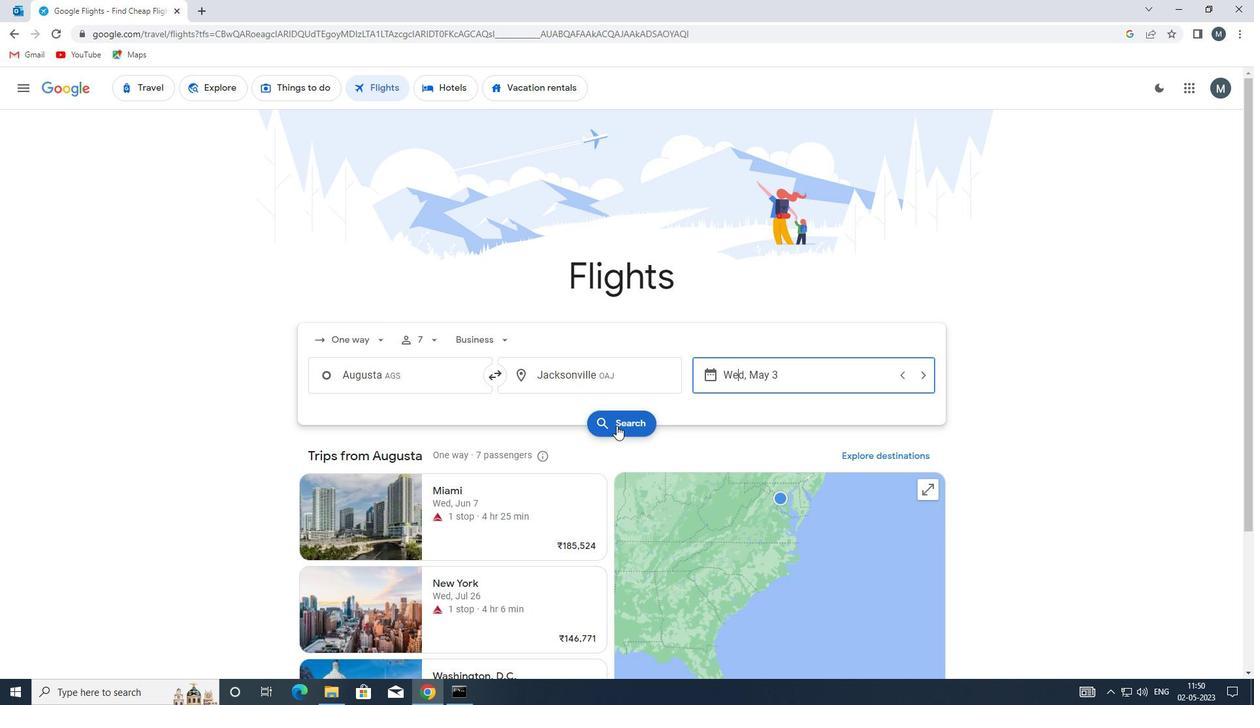 
Action: Mouse moved to (350, 208)
Screenshot: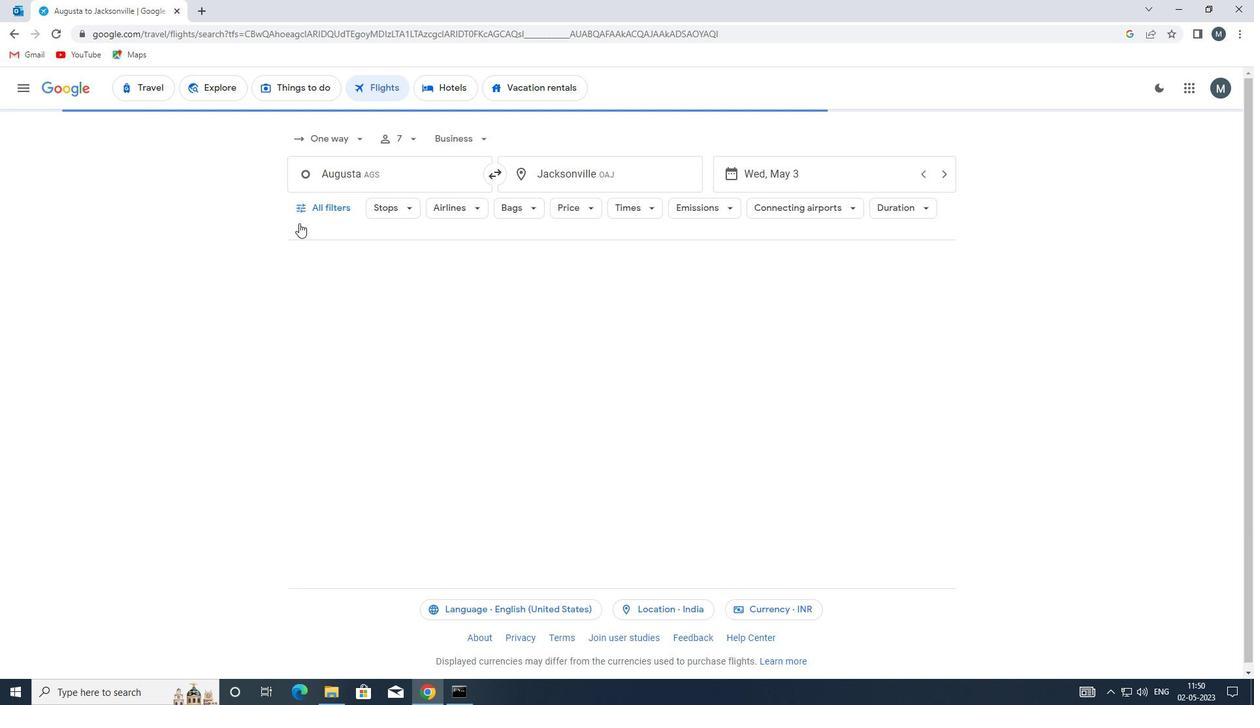 
Action: Mouse pressed left at (350, 208)
Screenshot: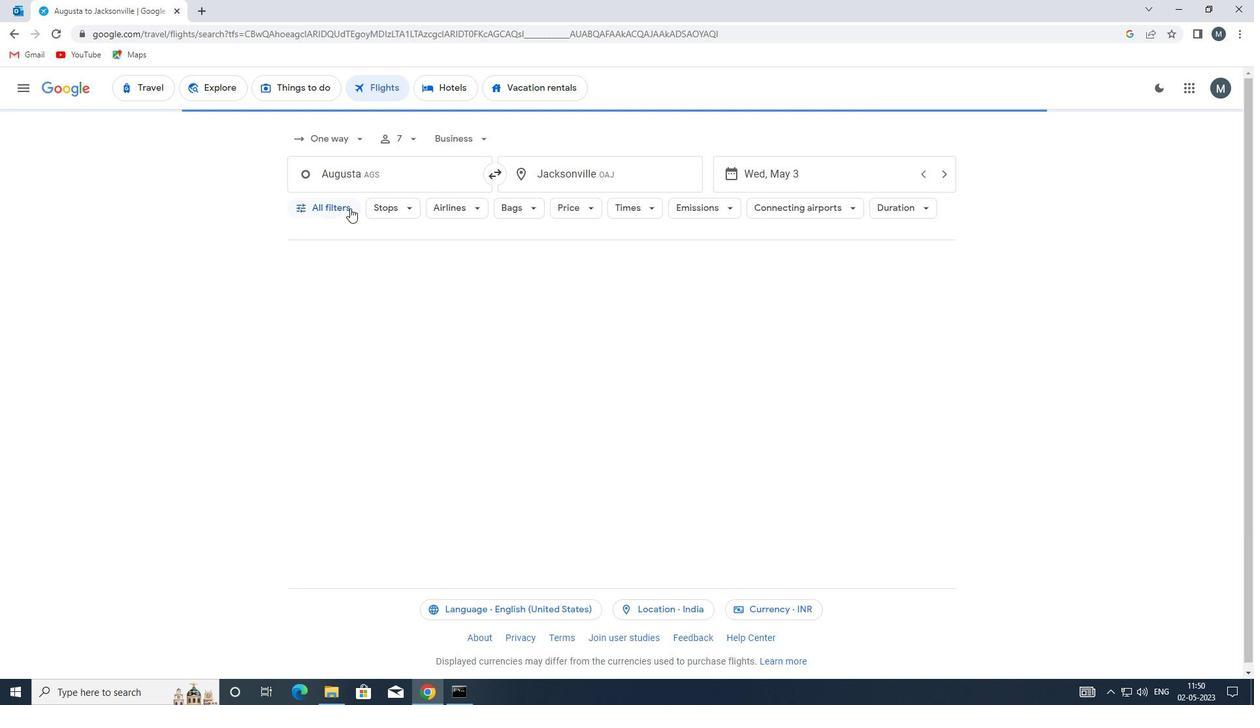 
Action: Mouse moved to (426, 431)
Screenshot: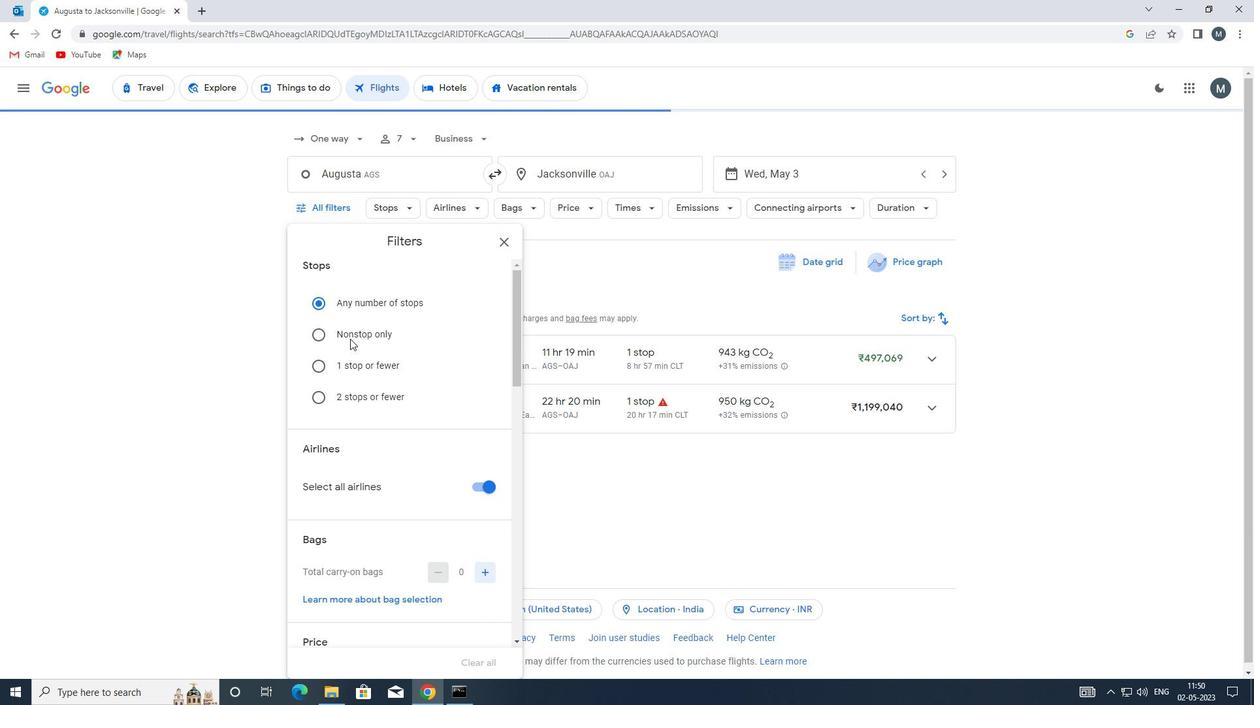 
Action: Mouse scrolled (426, 430) with delta (0, 0)
Screenshot: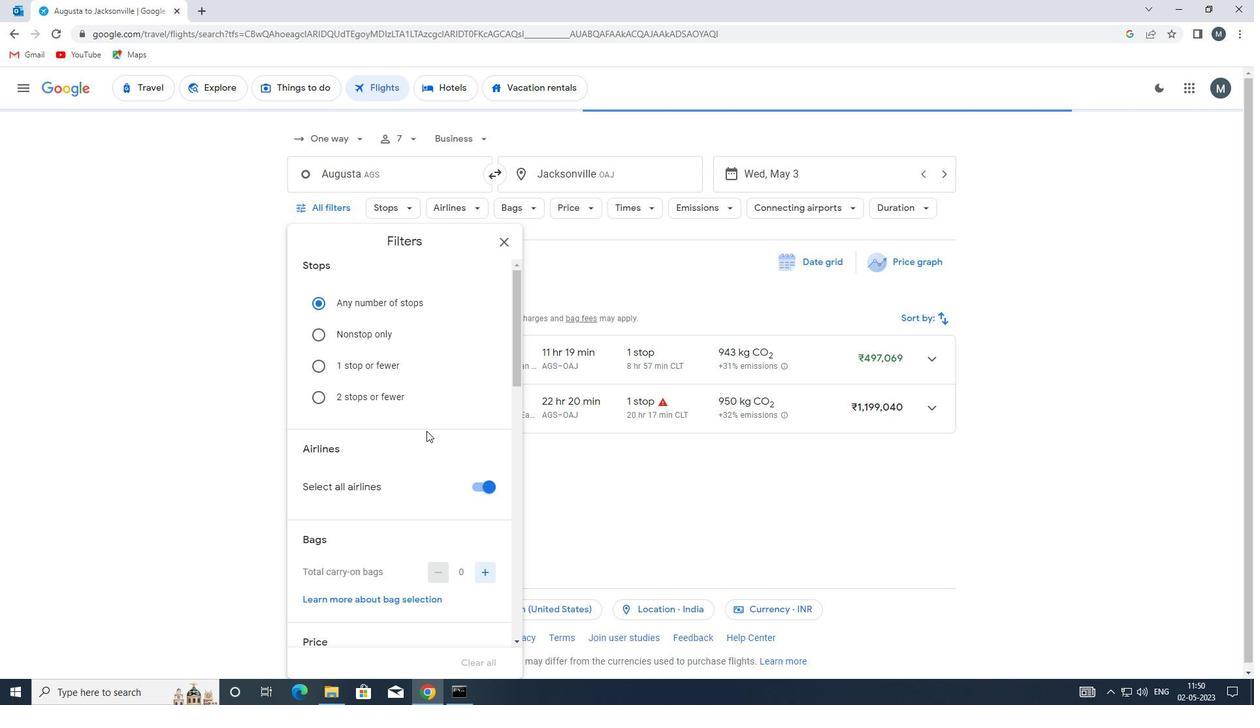 
Action: Mouse moved to (475, 426)
Screenshot: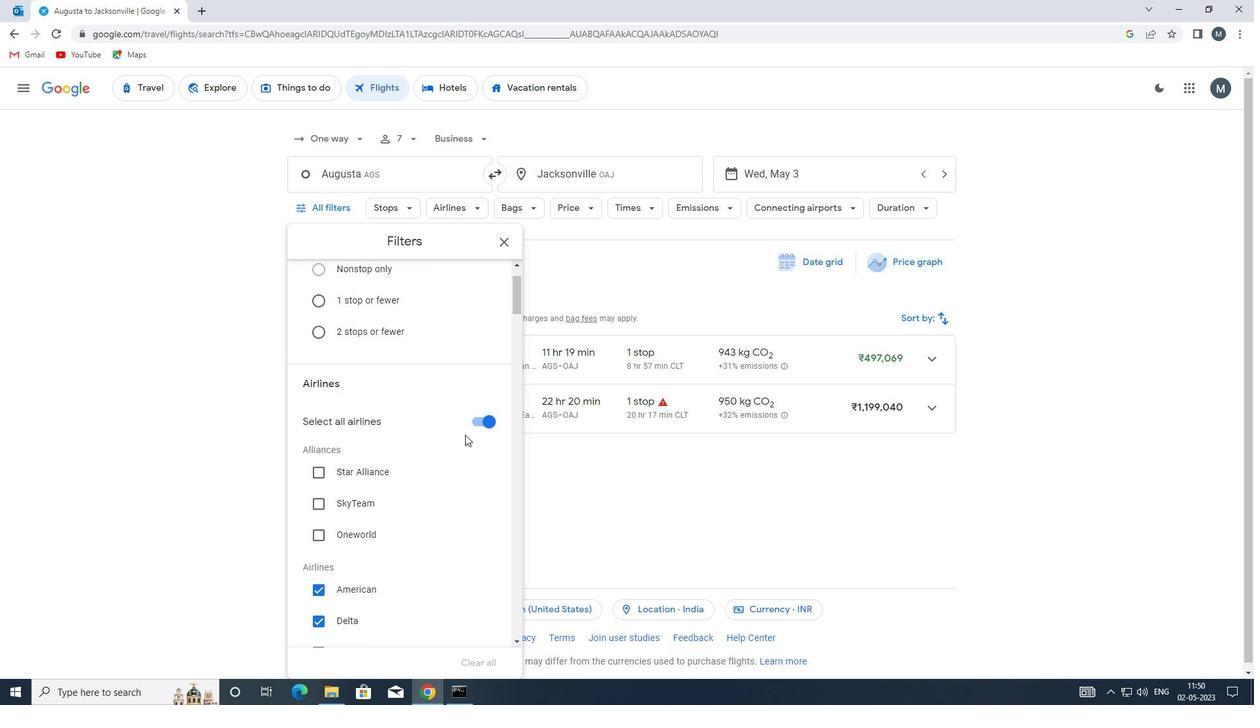 
Action: Mouse pressed left at (475, 426)
Screenshot: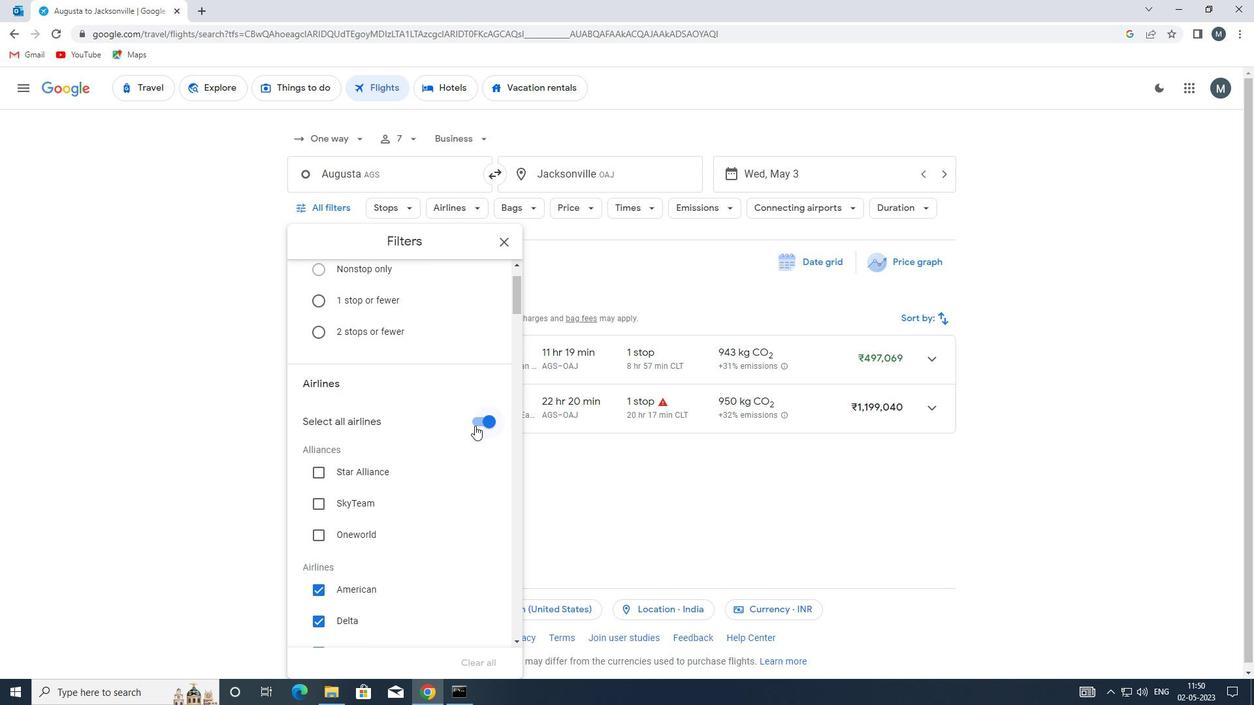 
Action: Mouse moved to (464, 429)
Screenshot: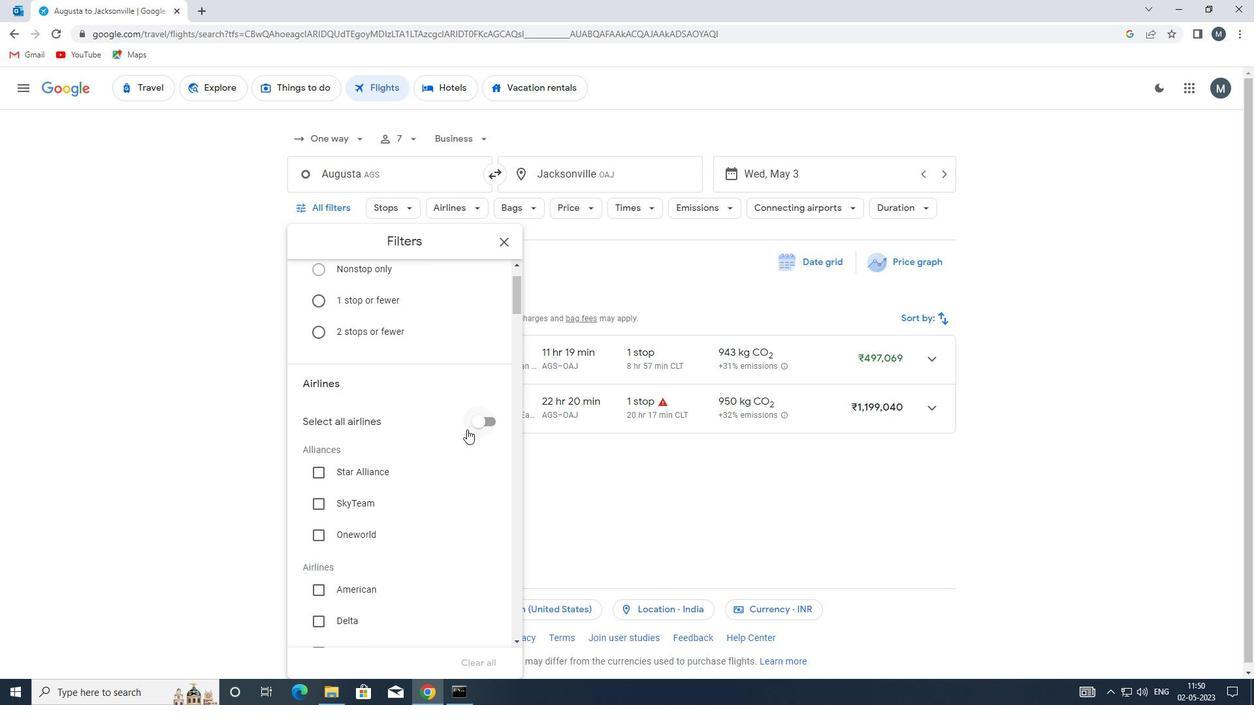 
Action: Mouse scrolled (464, 429) with delta (0, 0)
Screenshot: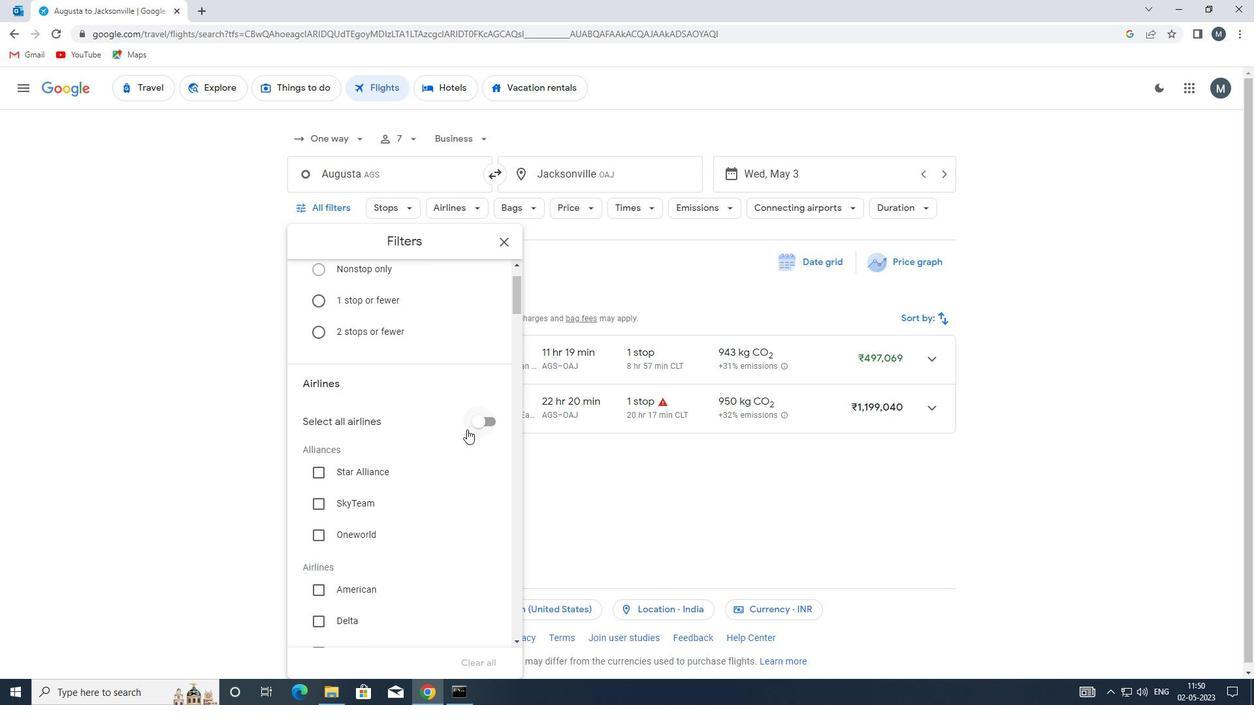 
Action: Mouse moved to (364, 448)
Screenshot: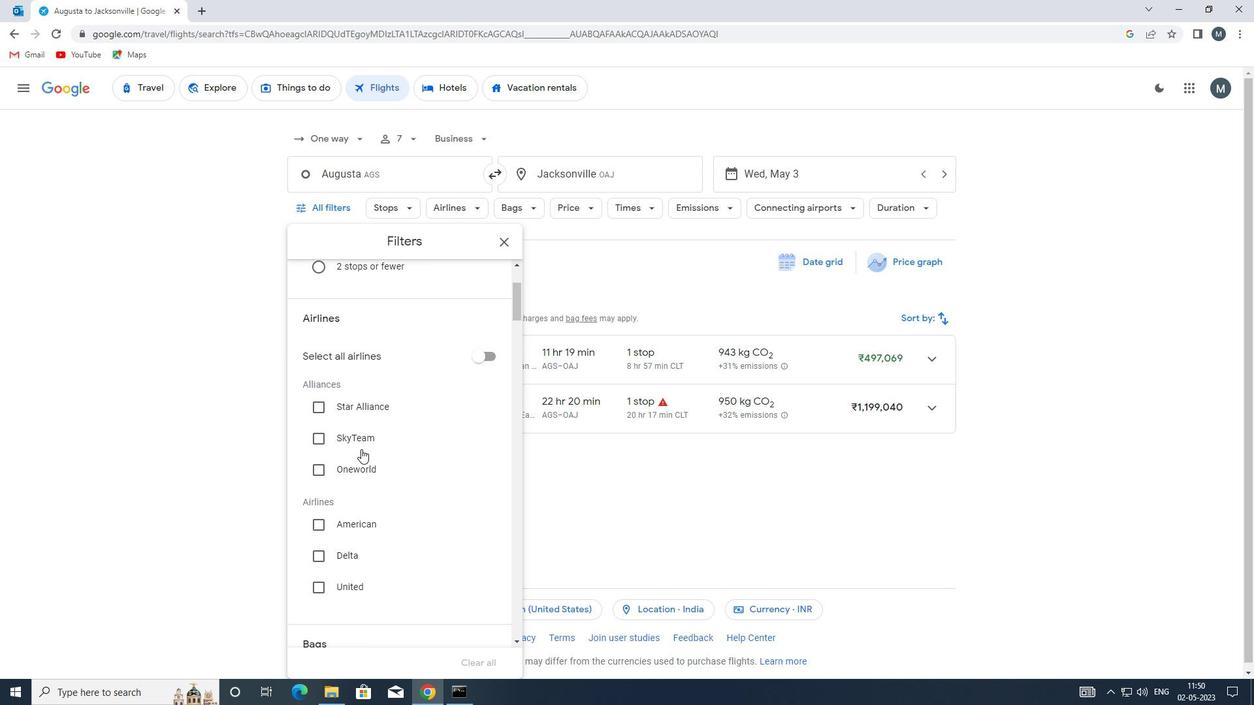 
Action: Mouse scrolled (364, 447) with delta (0, 0)
Screenshot: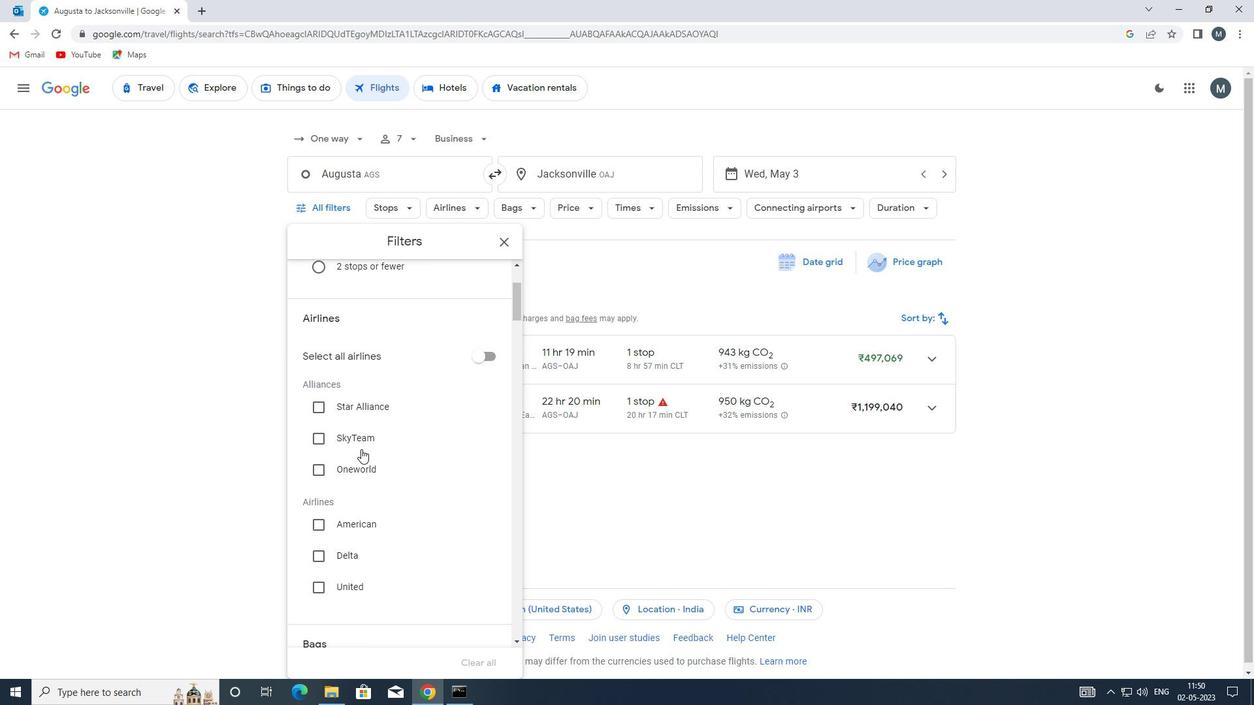 
Action: Mouse moved to (364, 458)
Screenshot: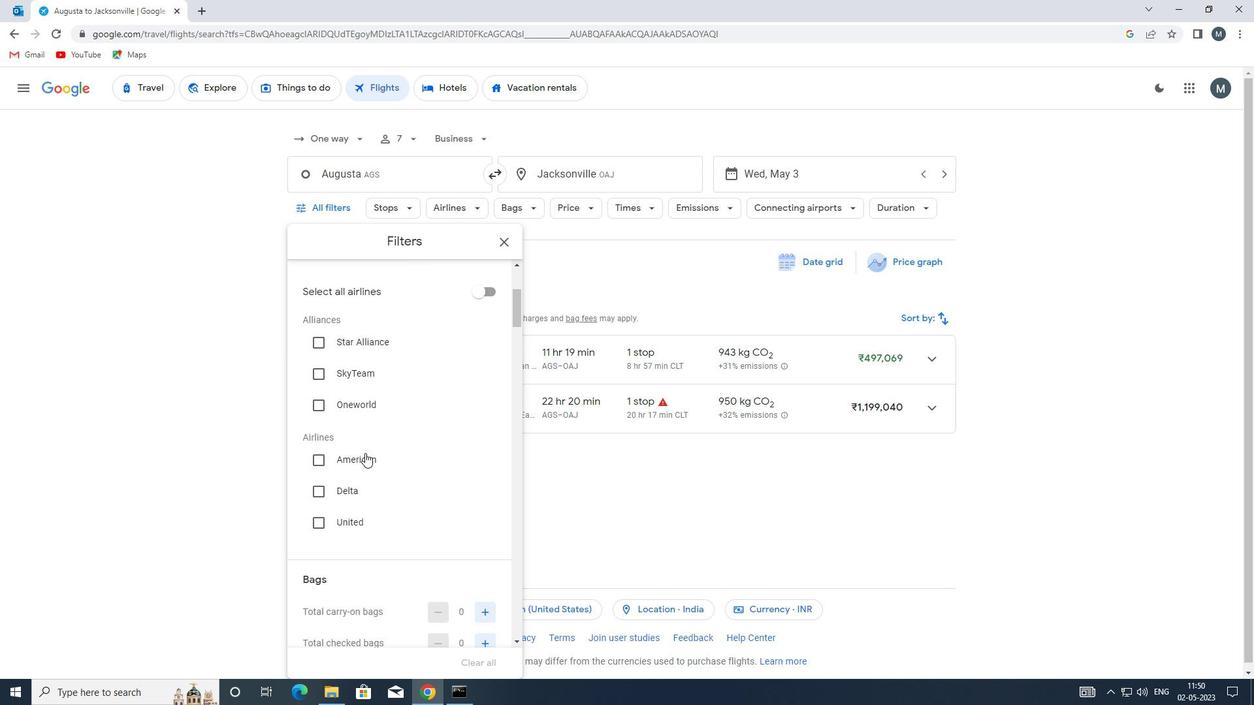 
Action: Mouse scrolled (364, 457) with delta (0, 0)
Screenshot: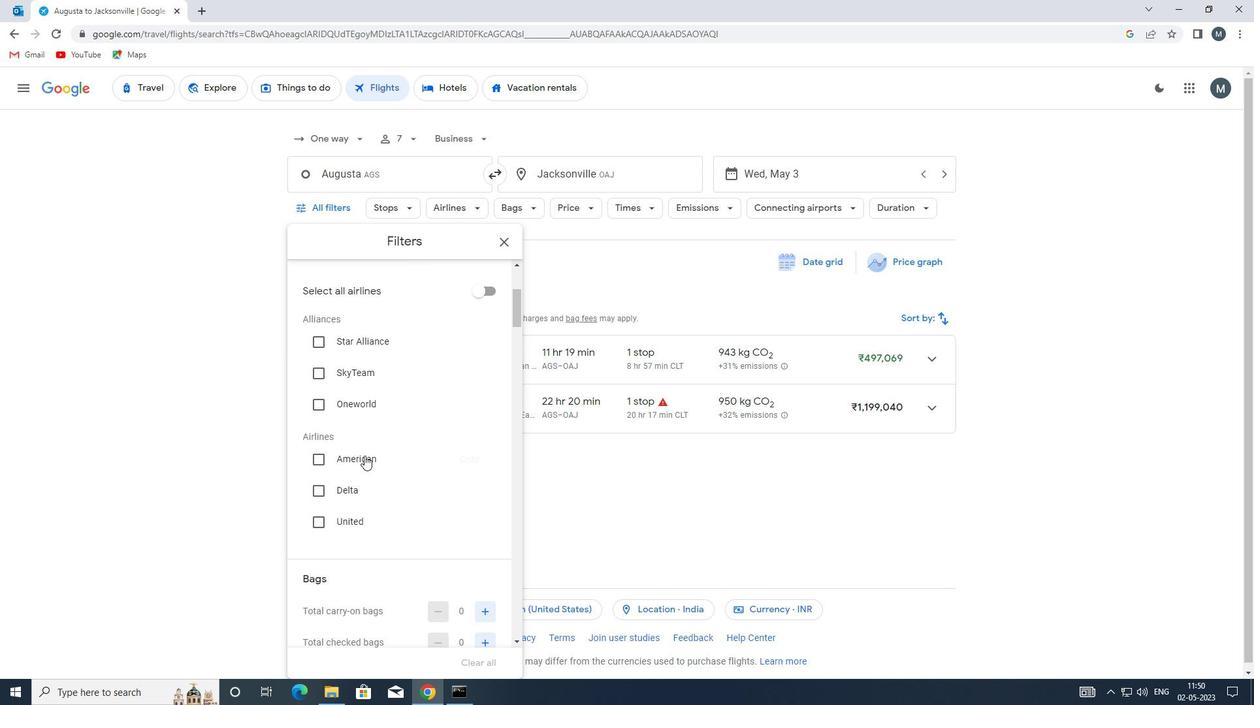 
Action: Mouse moved to (389, 457)
Screenshot: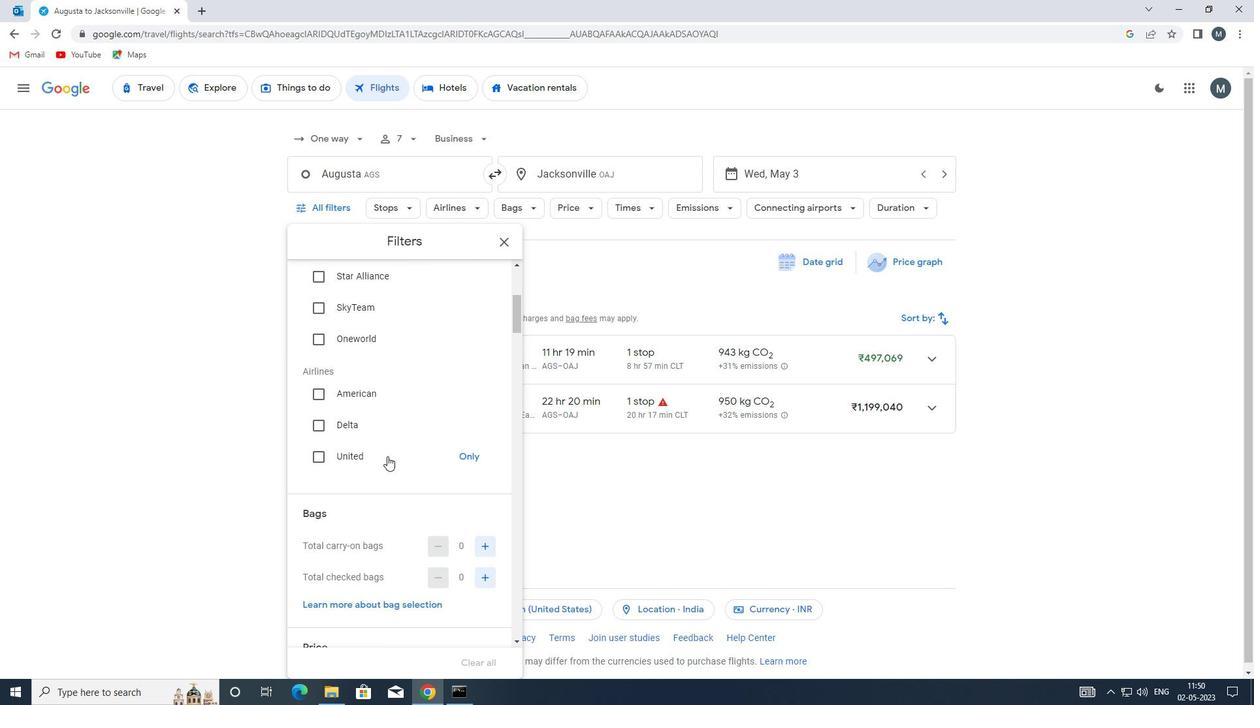 
Action: Mouse scrolled (389, 456) with delta (0, 0)
Screenshot: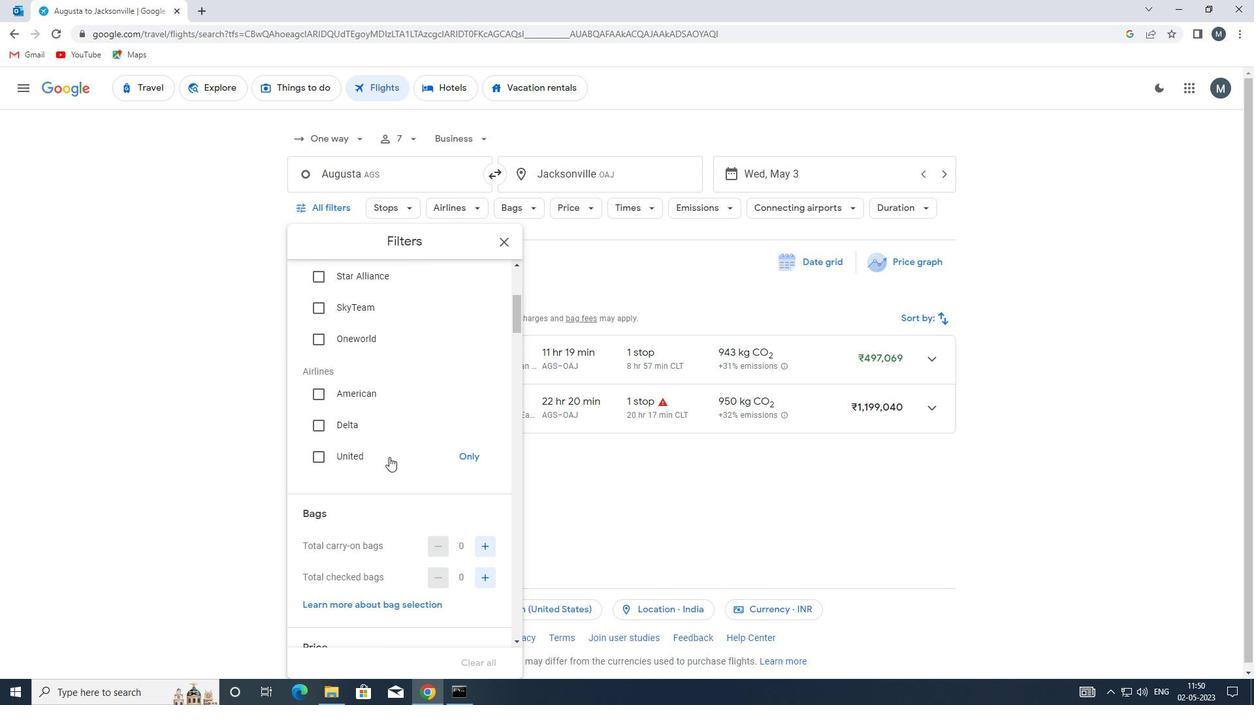 
Action: Mouse scrolled (389, 456) with delta (0, 0)
Screenshot: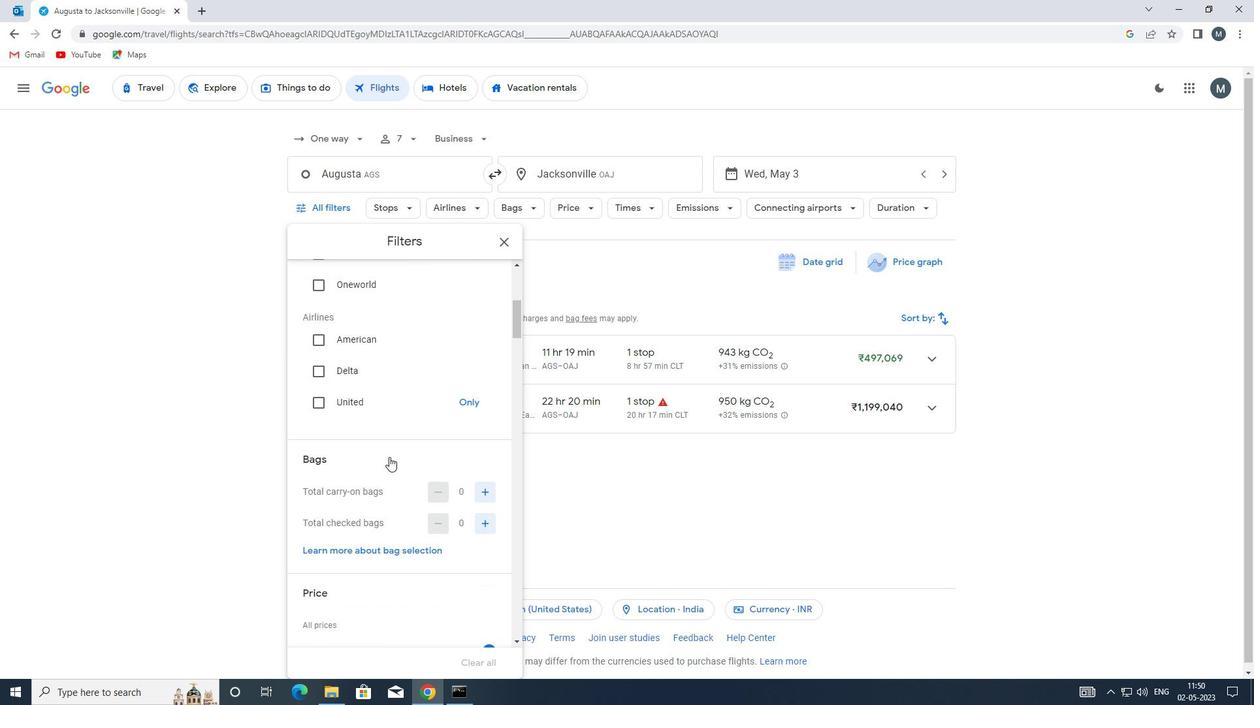 
Action: Mouse moved to (389, 458)
Screenshot: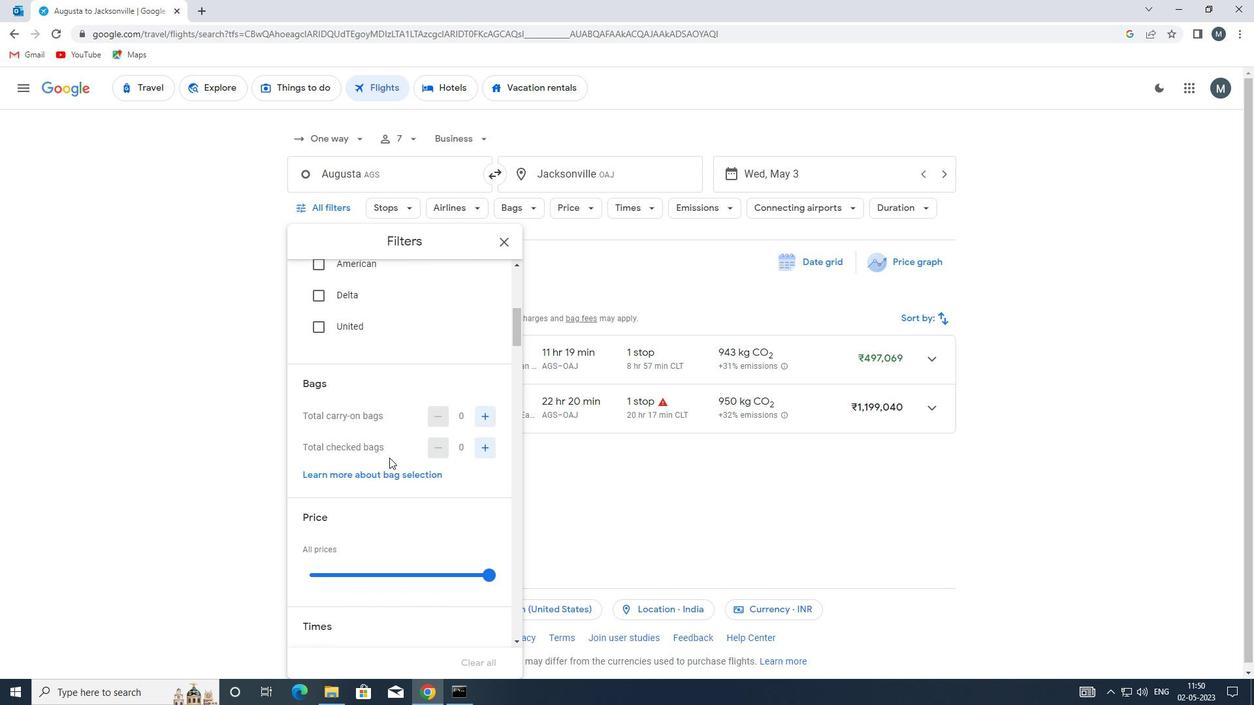 
Action: Mouse scrolled (389, 458) with delta (0, 0)
Screenshot: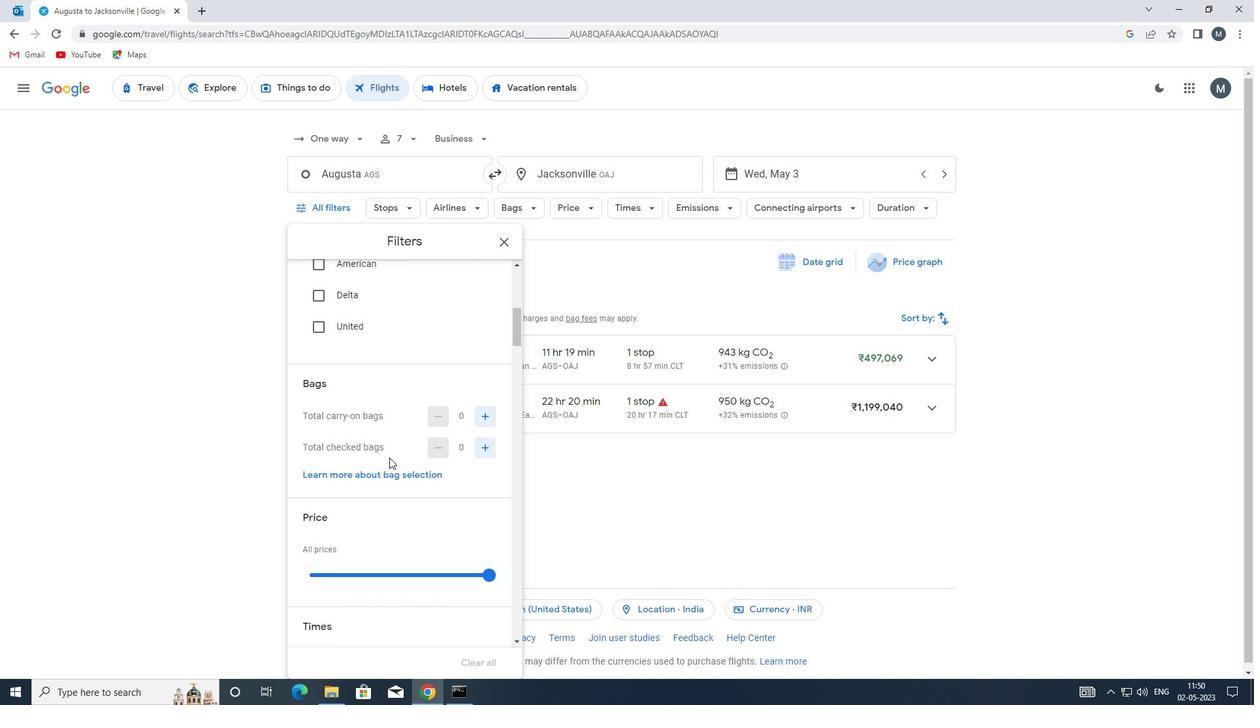 
Action: Mouse scrolled (389, 458) with delta (0, 0)
Screenshot: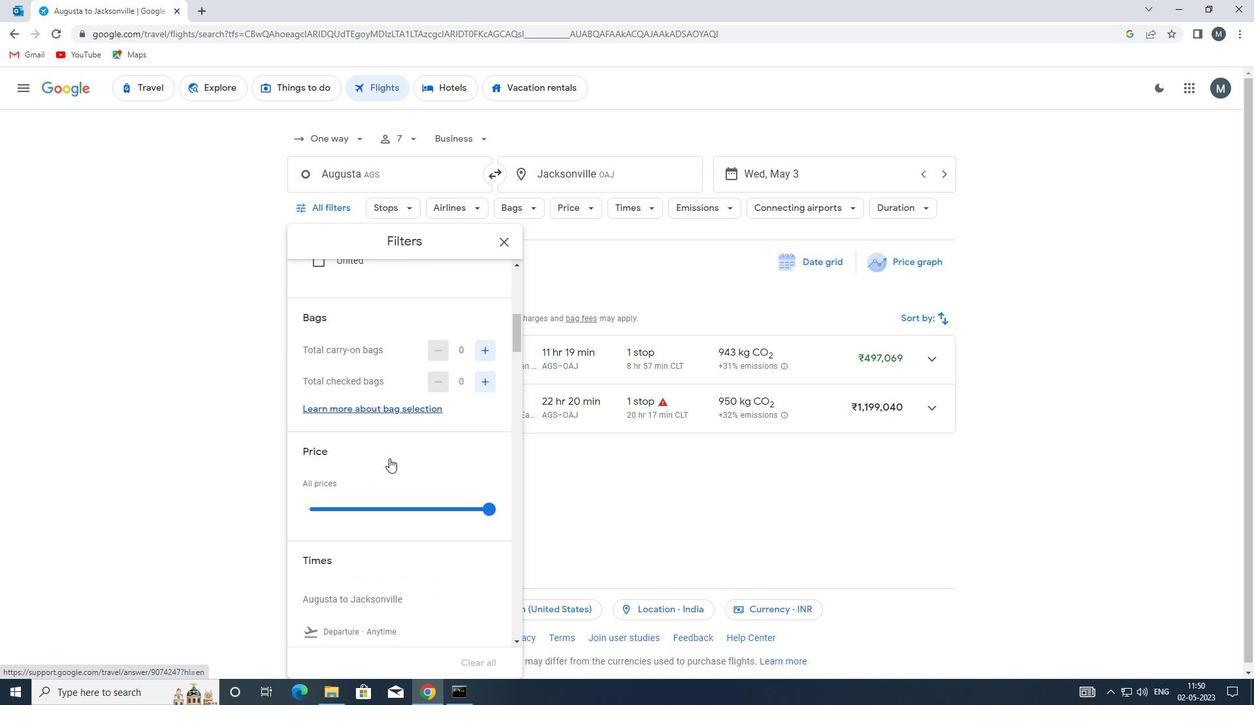 
Action: Mouse moved to (390, 427)
Screenshot: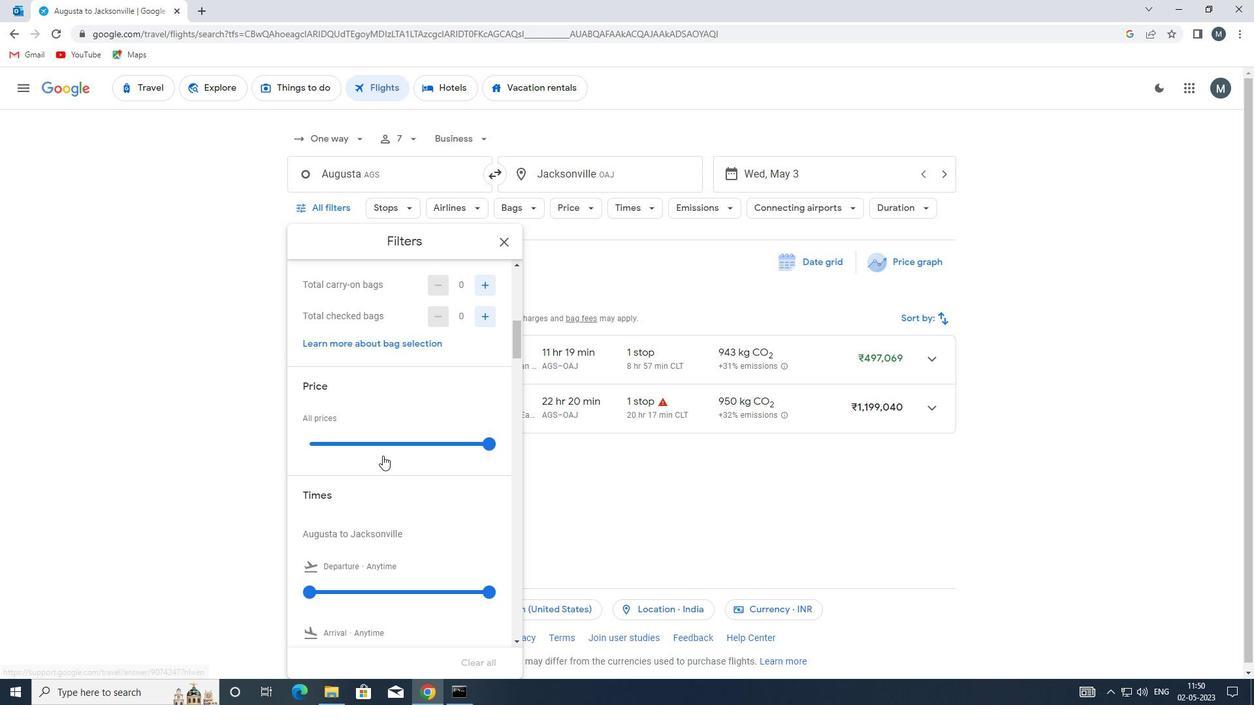 
Action: Mouse pressed left at (390, 427)
Screenshot: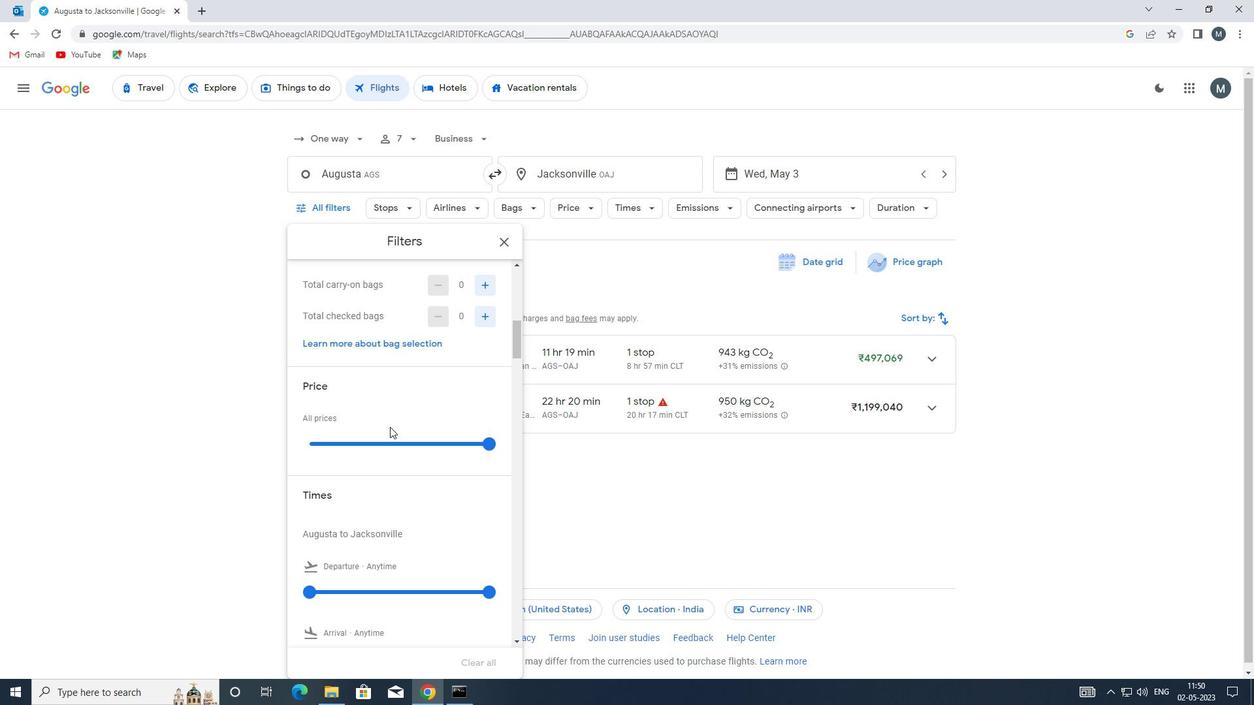 
Action: Mouse moved to (390, 442)
Screenshot: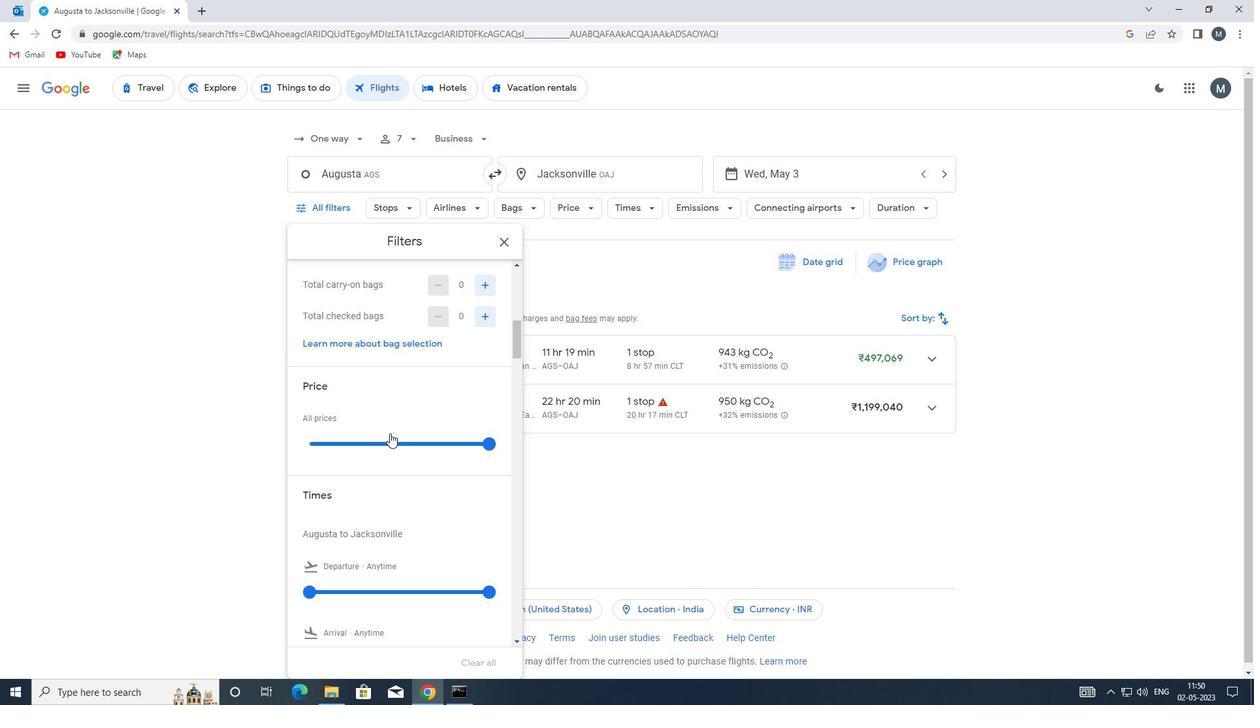 
Action: Mouse pressed left at (390, 442)
Screenshot: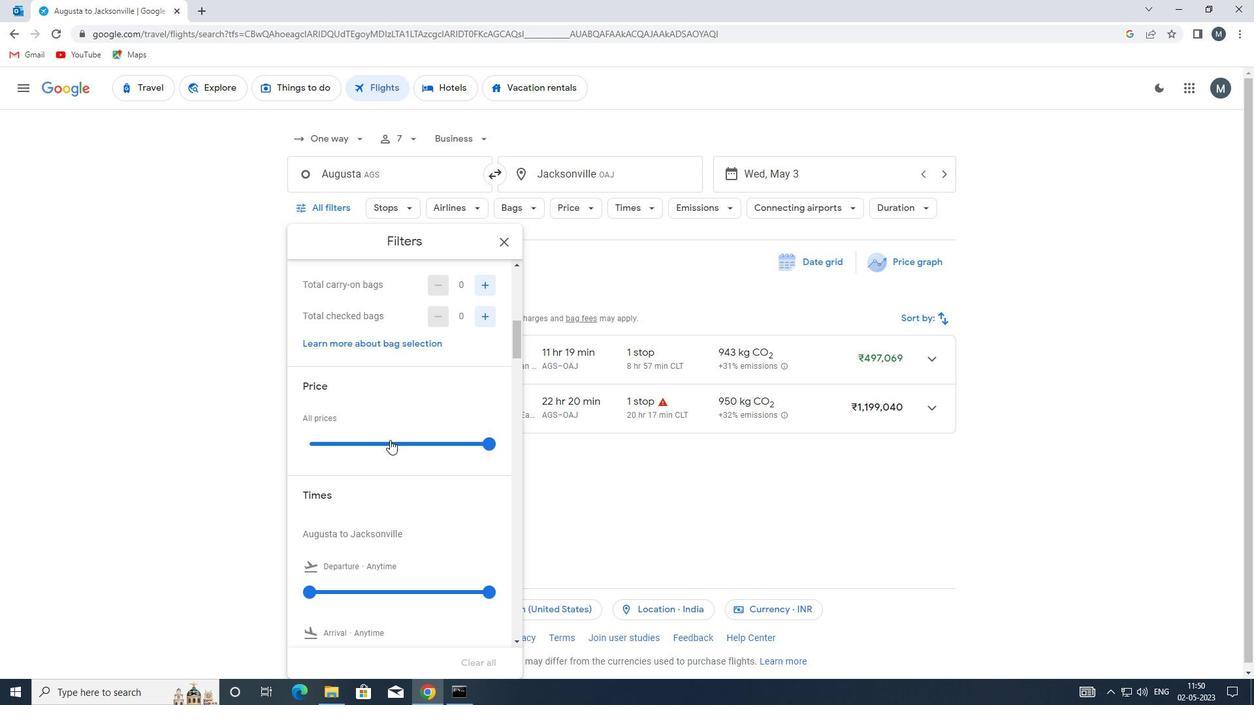 
Action: Mouse pressed left at (390, 442)
Screenshot: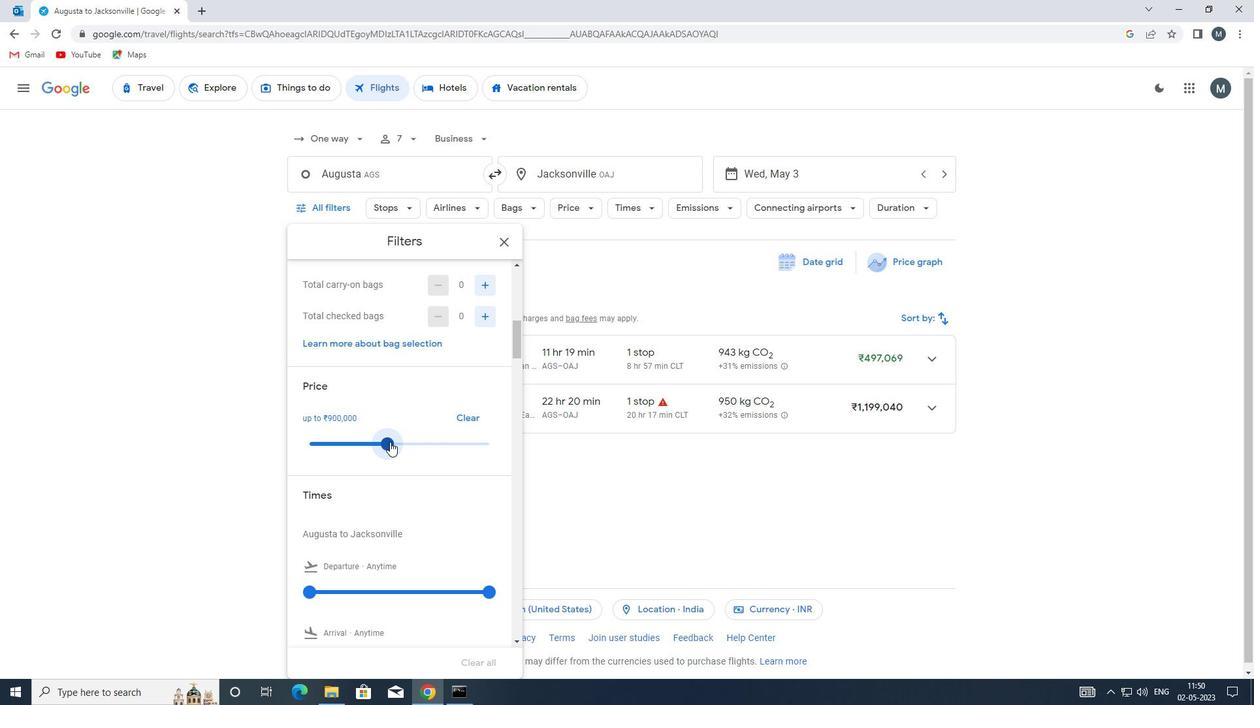 
Action: Mouse moved to (354, 434)
Screenshot: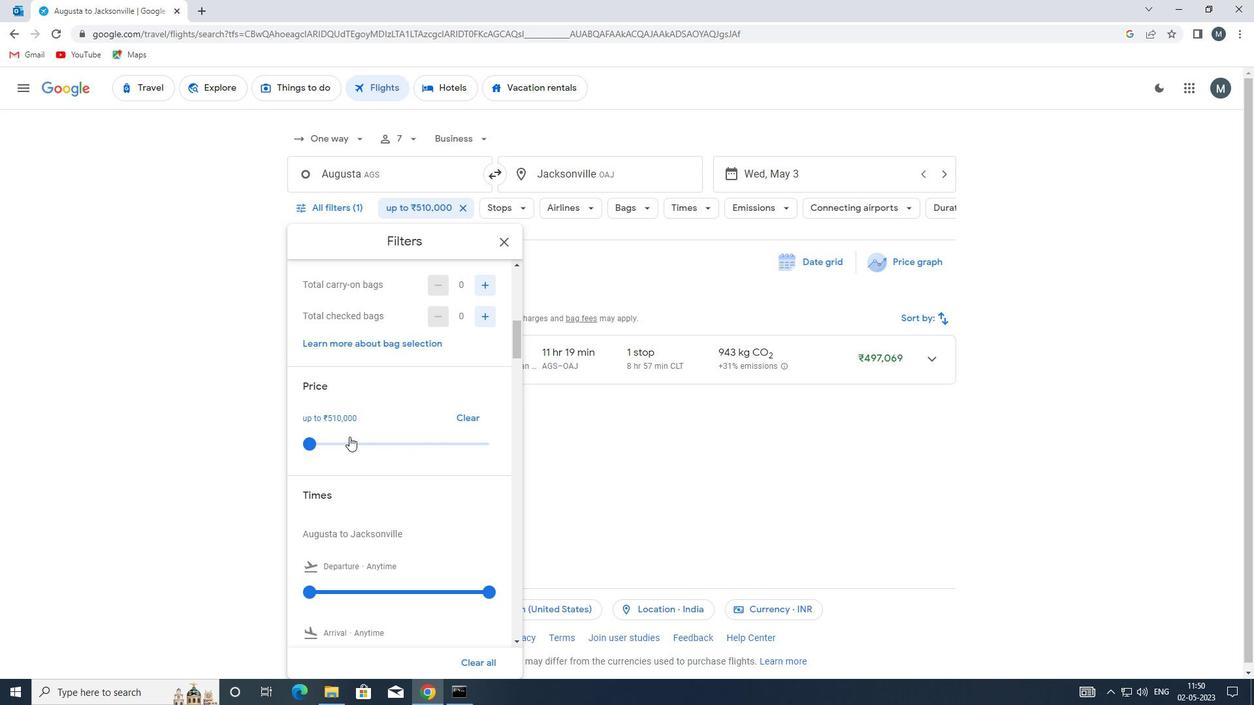 
Action: Mouse scrolled (354, 433) with delta (0, 0)
Screenshot: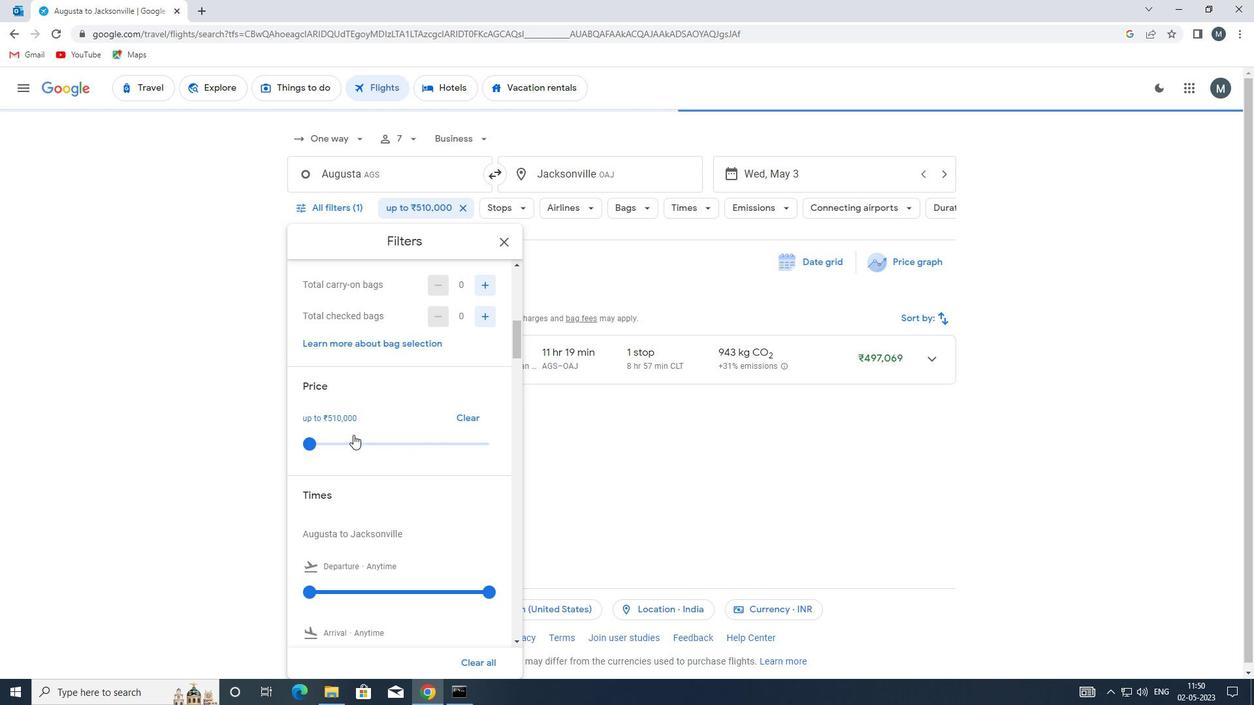 
Action: Mouse moved to (381, 423)
Screenshot: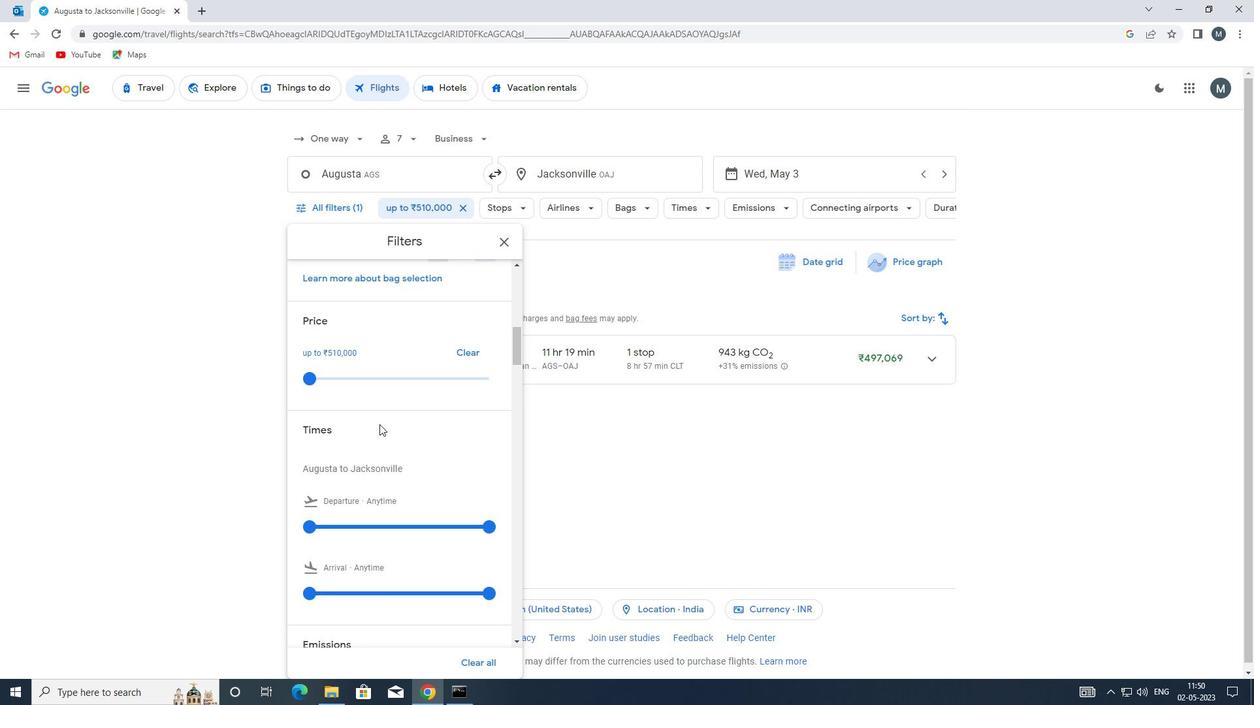 
Action: Mouse scrolled (381, 422) with delta (0, 0)
Screenshot: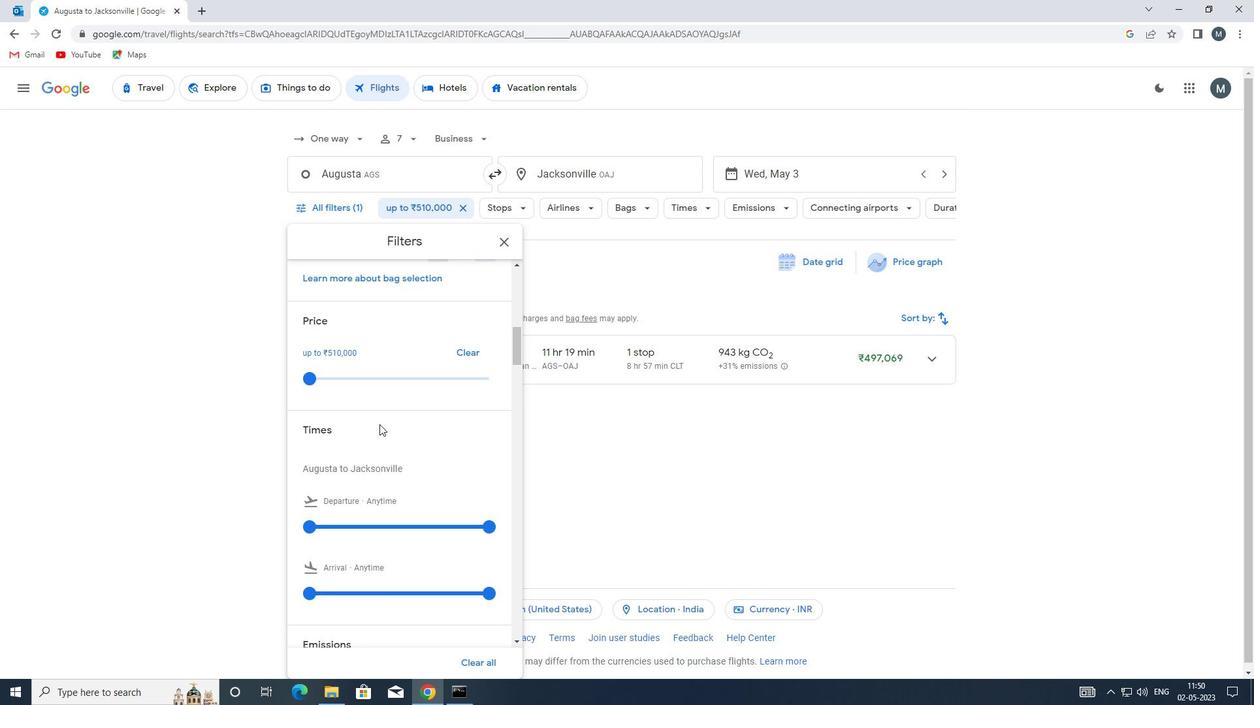 
Action: Mouse moved to (378, 426)
Screenshot: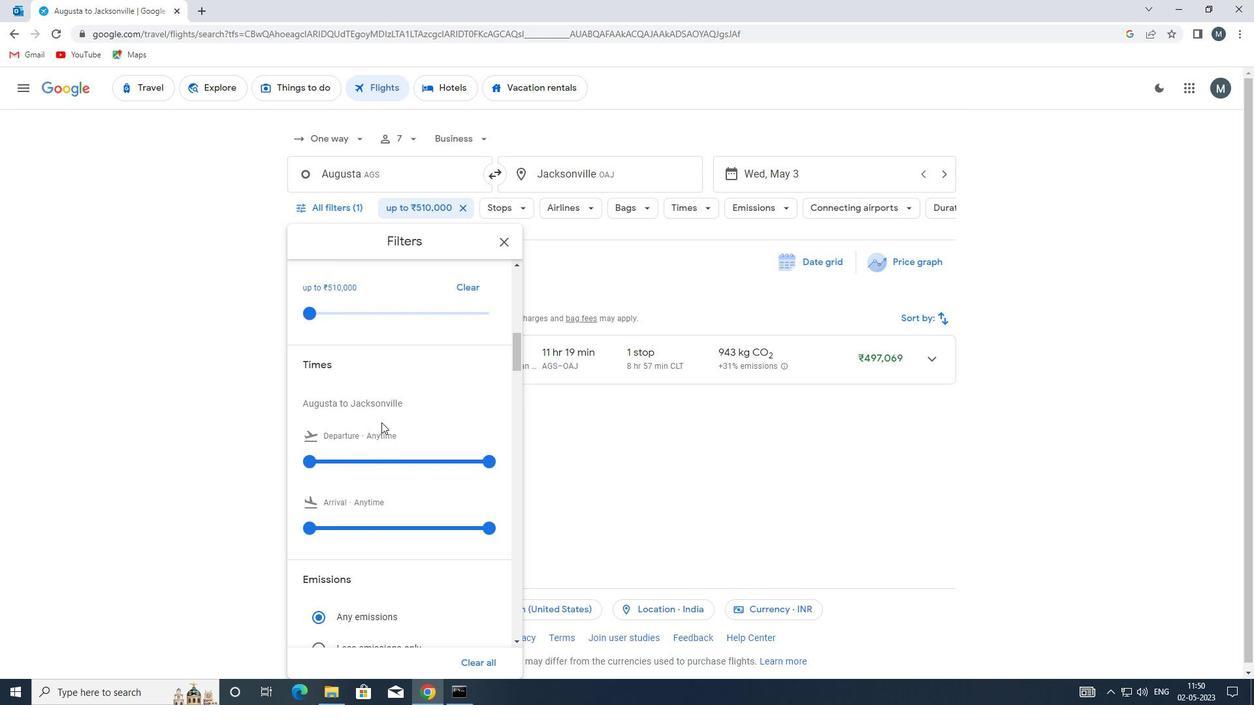 
Action: Mouse scrolled (378, 426) with delta (0, 0)
Screenshot: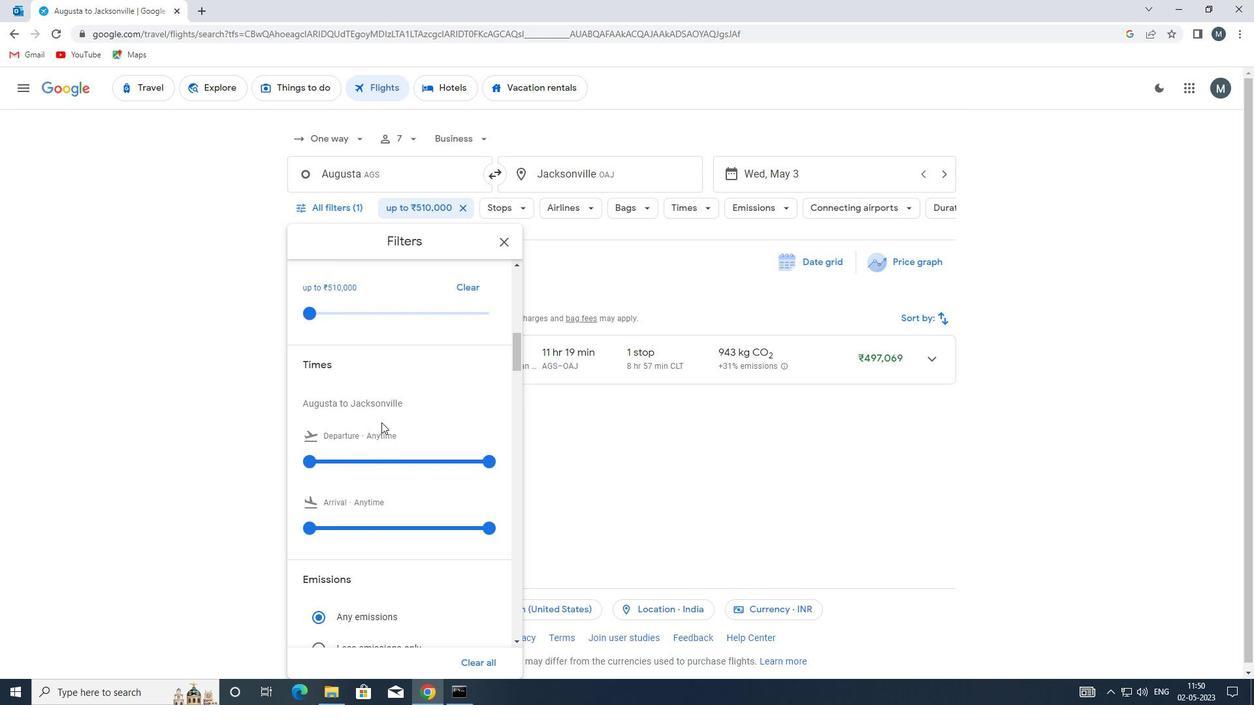 
Action: Mouse moved to (311, 396)
Screenshot: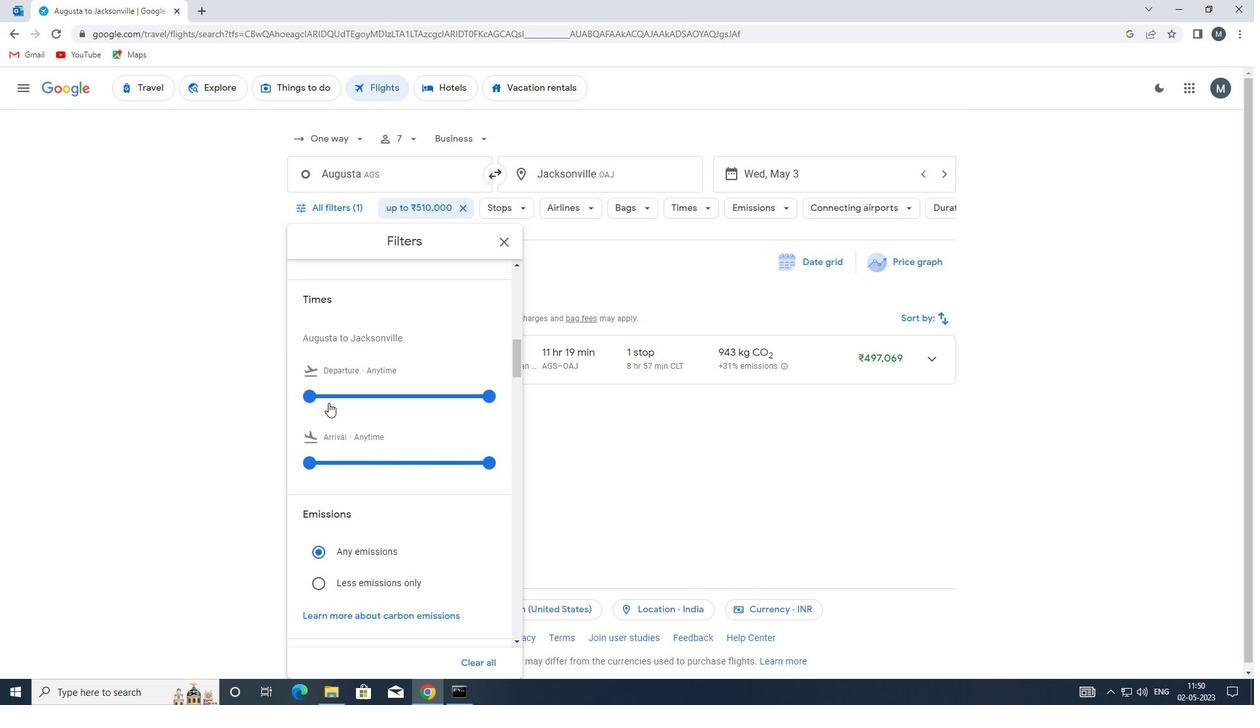 
Action: Mouse pressed left at (311, 396)
Screenshot: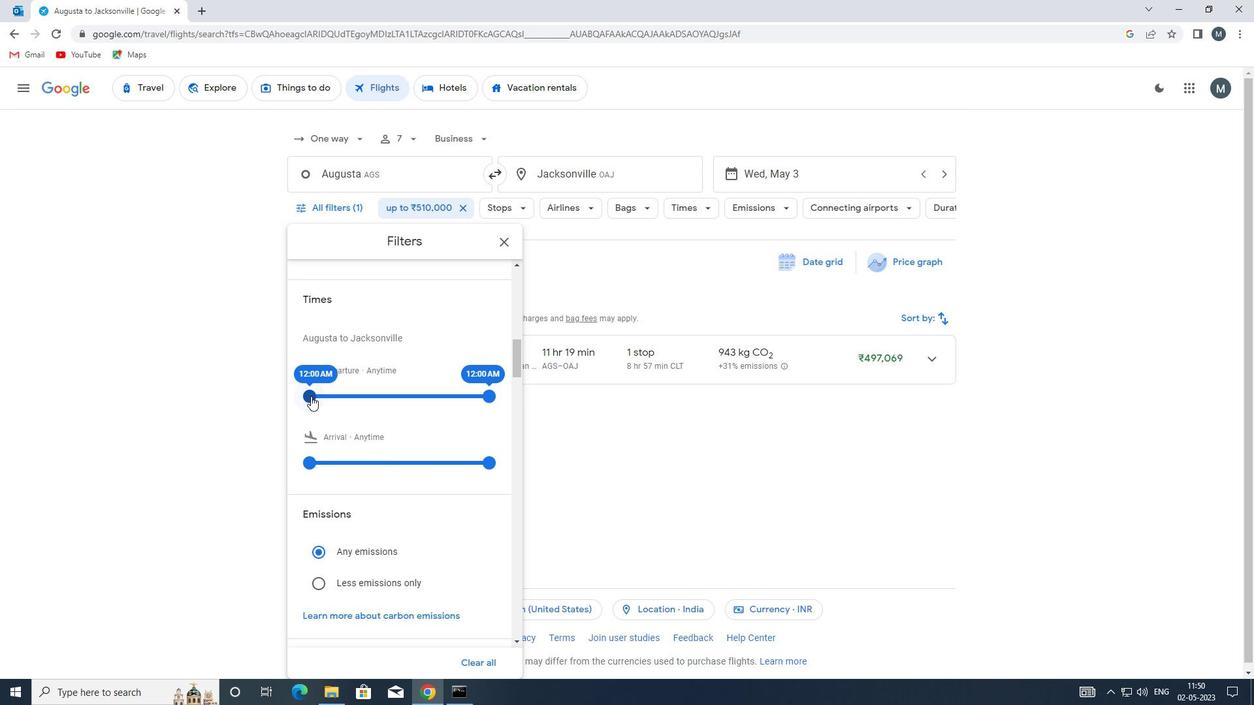 
Action: Mouse moved to (484, 392)
Screenshot: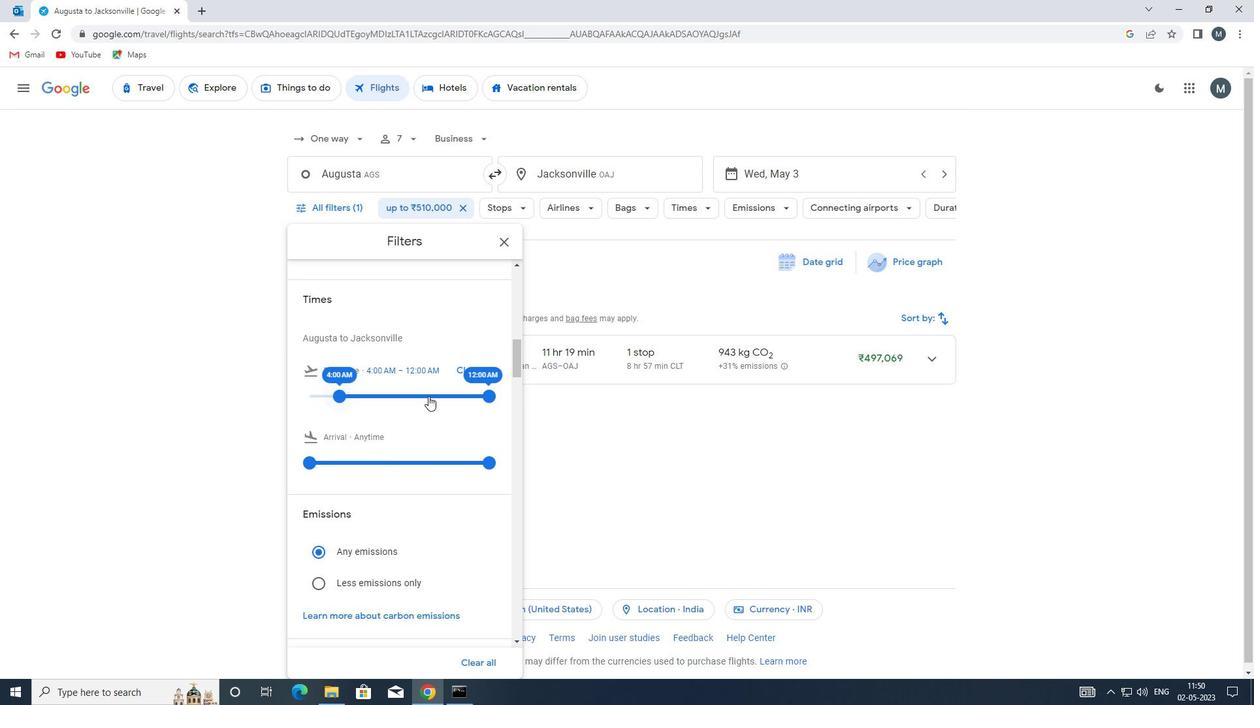 
Action: Mouse pressed left at (484, 392)
Screenshot: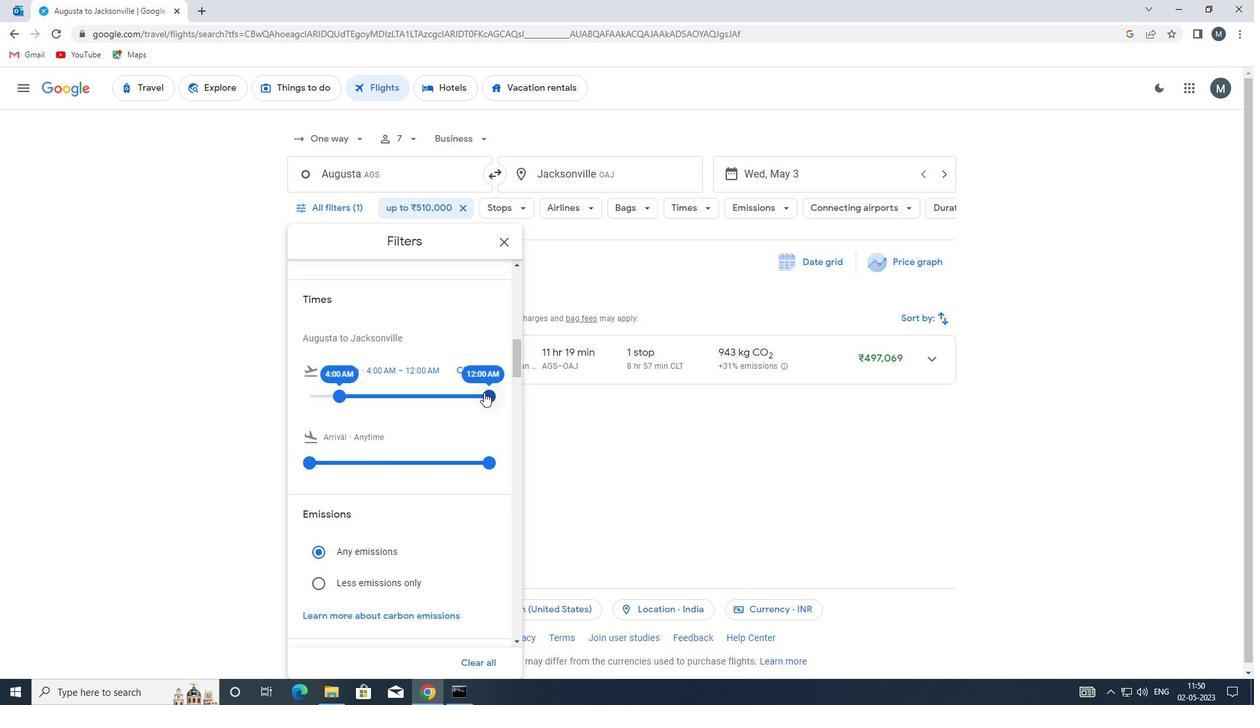 
Action: Mouse moved to (373, 390)
Screenshot: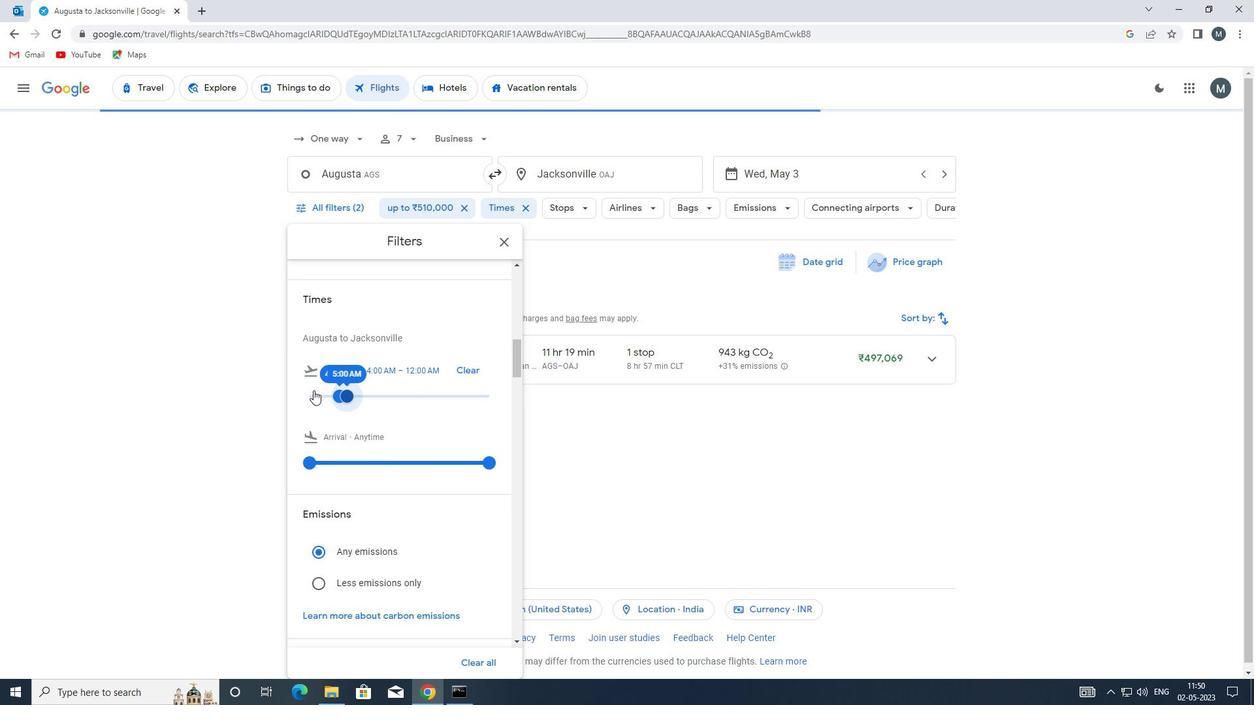 
Action: Mouse scrolled (373, 390) with delta (0, 0)
Screenshot: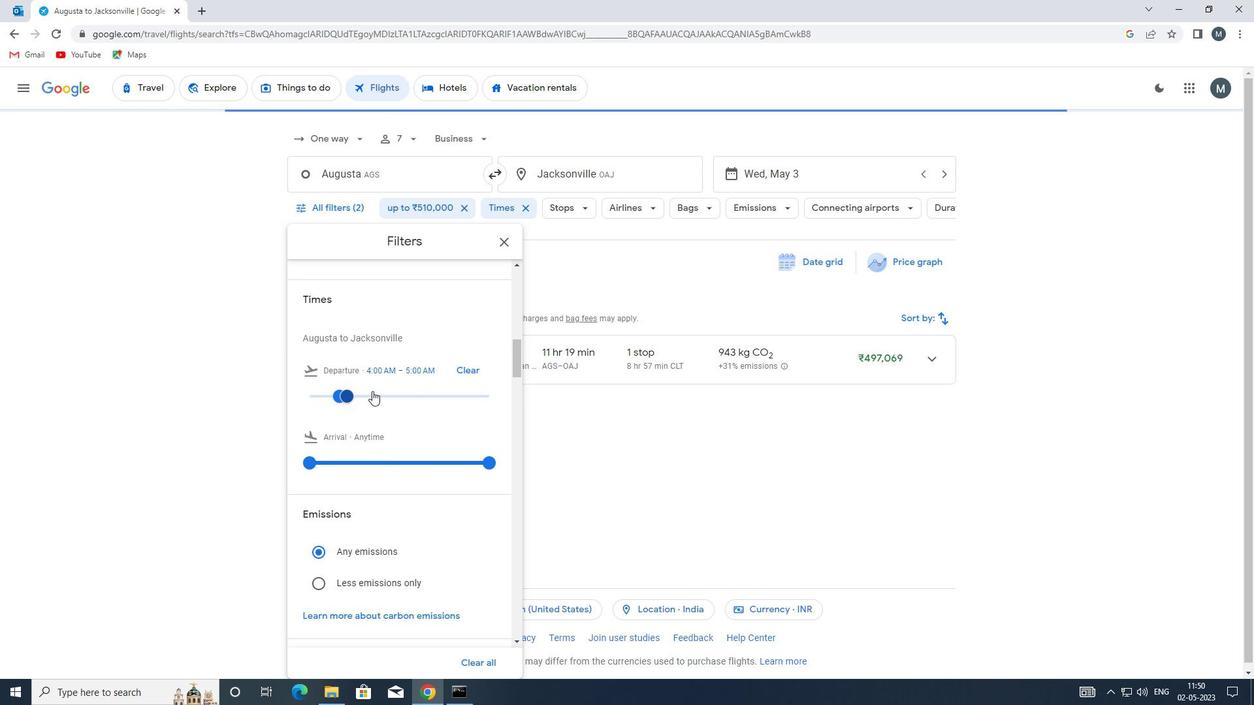 
Action: Mouse scrolled (373, 390) with delta (0, 0)
Screenshot: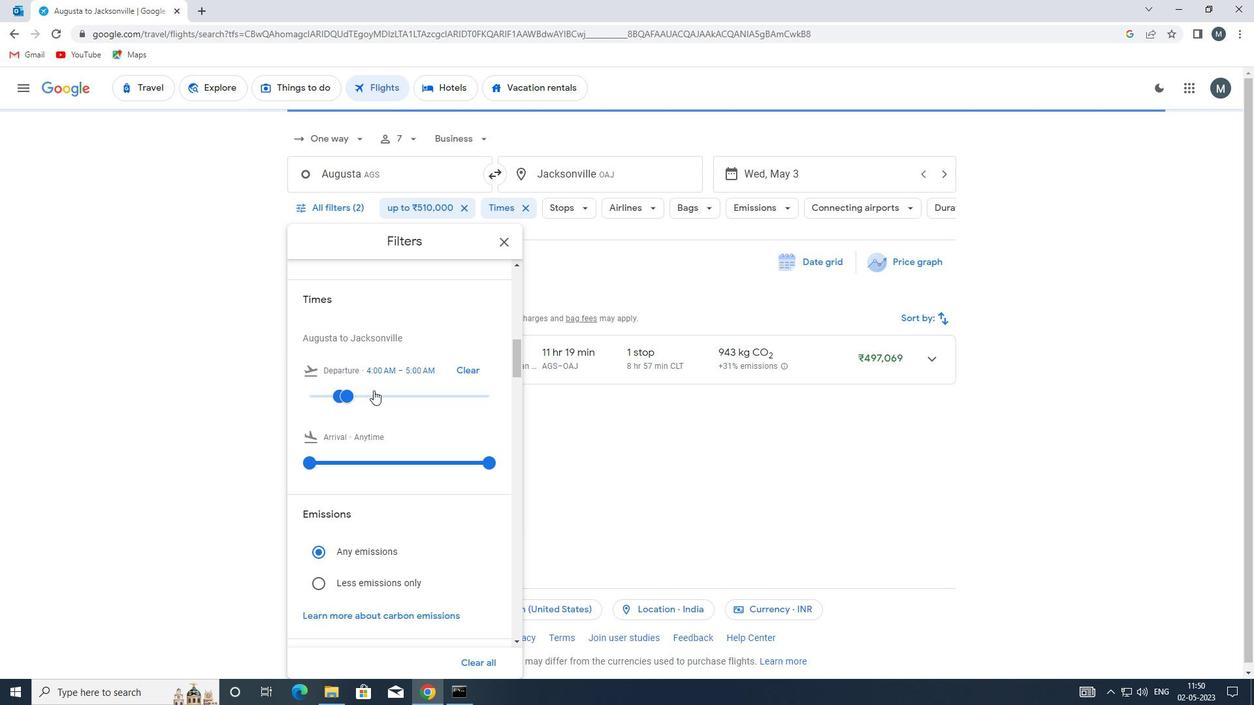 
Action: Mouse moved to (508, 240)
Screenshot: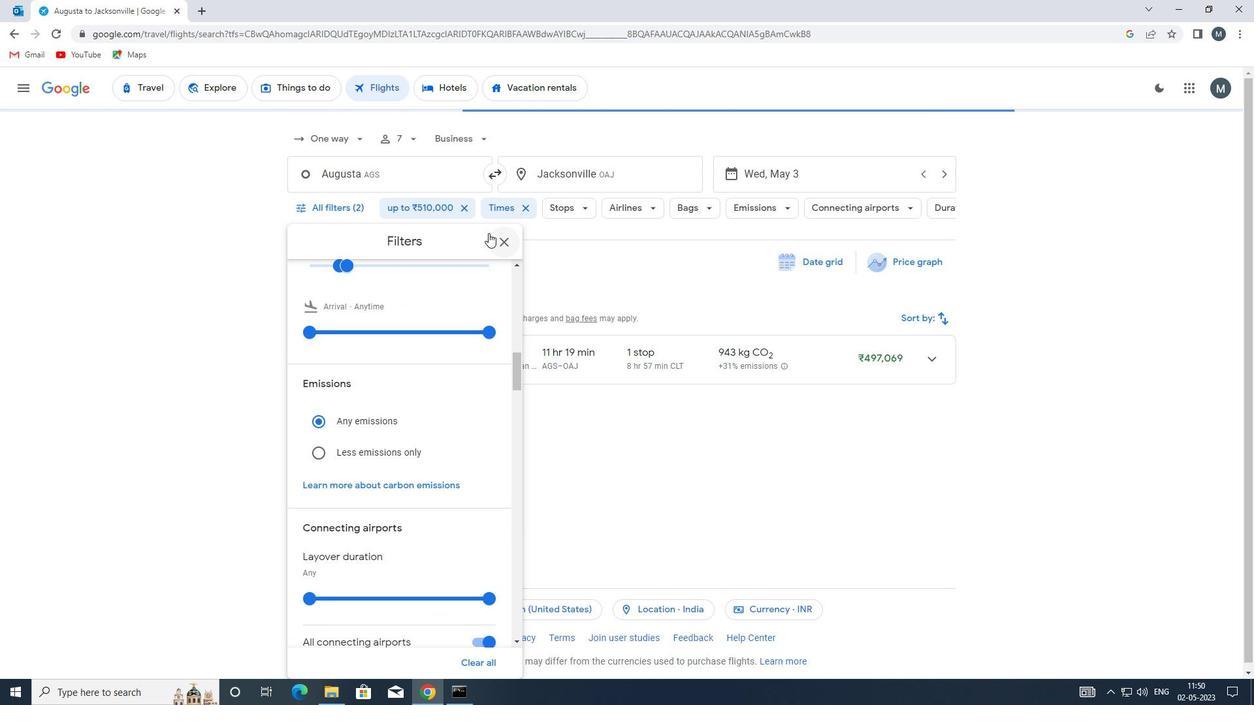 
Action: Mouse pressed left at (508, 240)
Screenshot: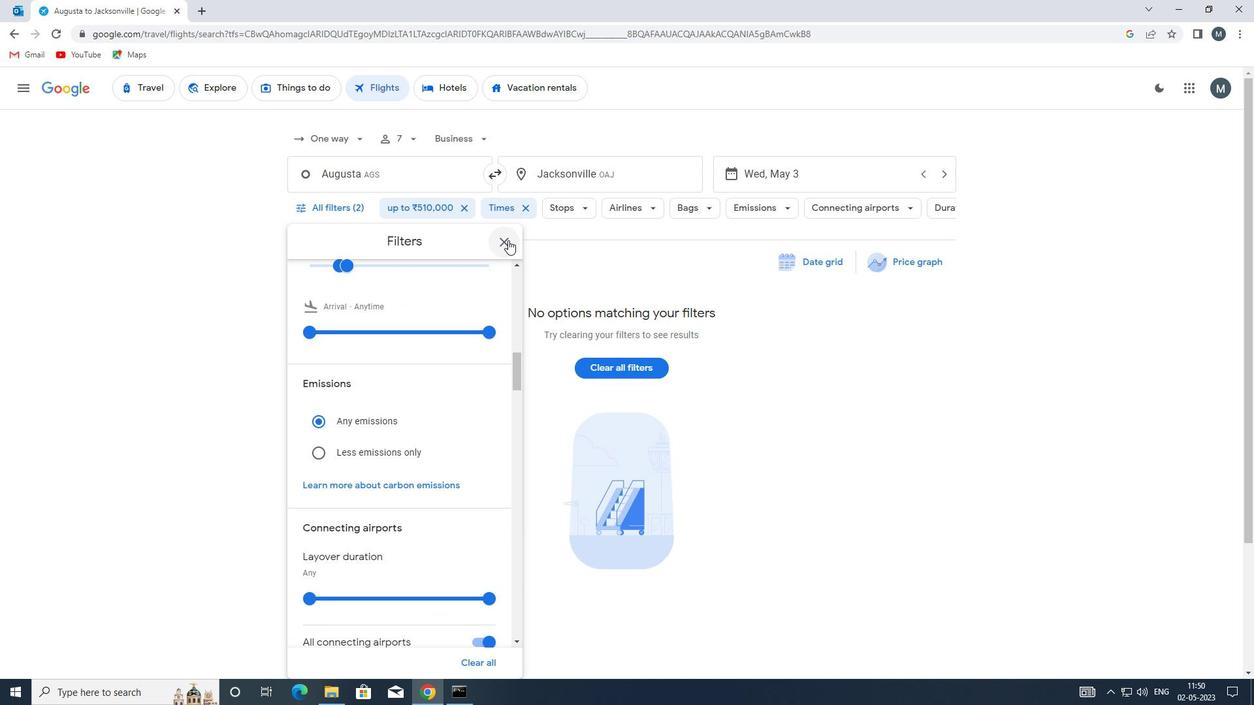 
